 Task: Find connections with filter location Mäntsälä with filter topic #Mobileapplicationswith filter profile language English with filter current company BMC Software with filter school Patrician College Of Arts And Science with filter industry Housing and Community Development with filter service category Leadership Development with filter keywords title Orderly
Action: Mouse moved to (230, 187)
Screenshot: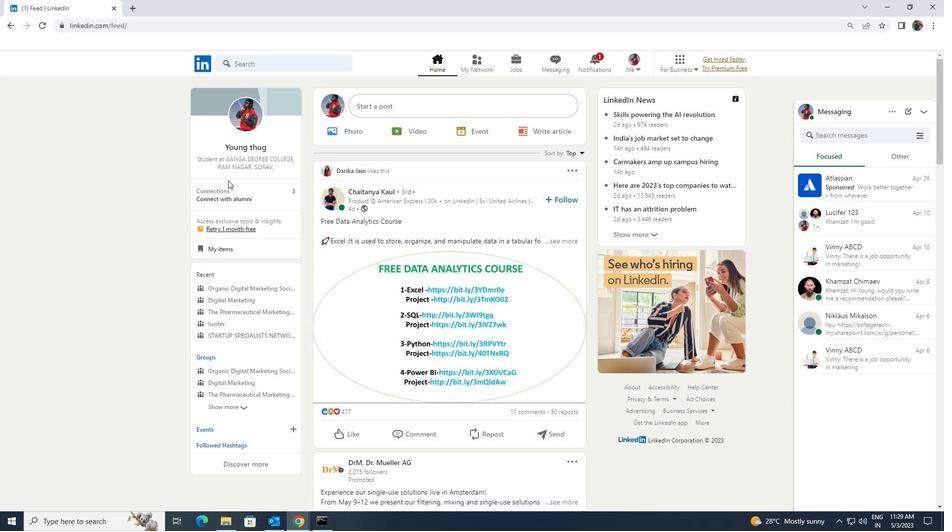
Action: Mouse pressed left at (230, 187)
Screenshot: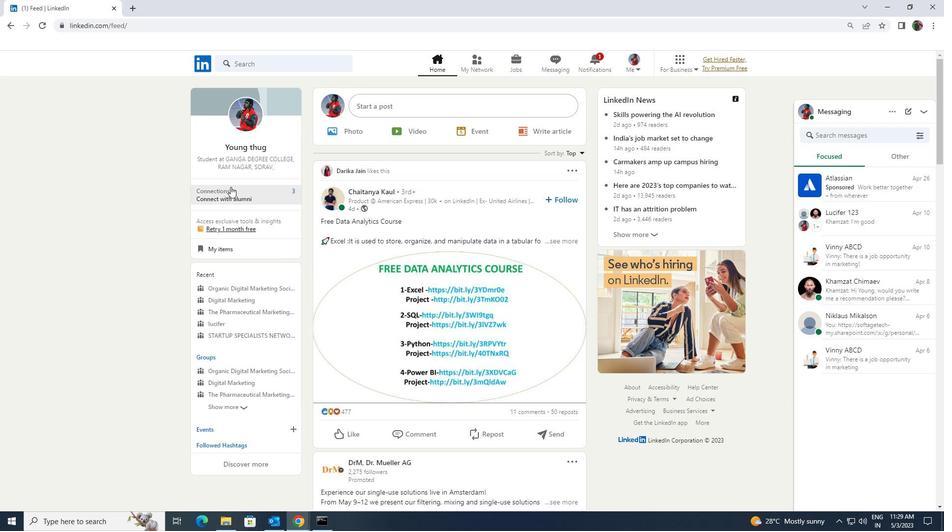 
Action: Mouse moved to (235, 120)
Screenshot: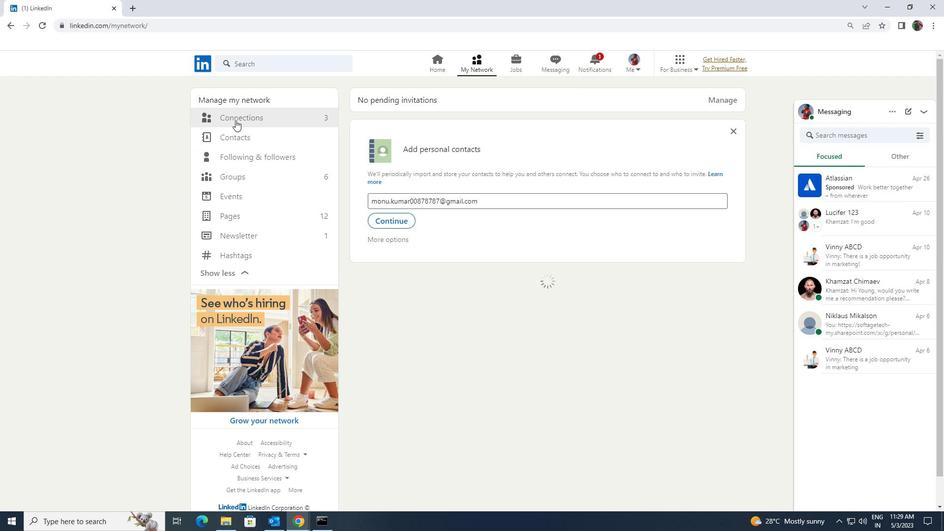 
Action: Mouse pressed left at (235, 120)
Screenshot: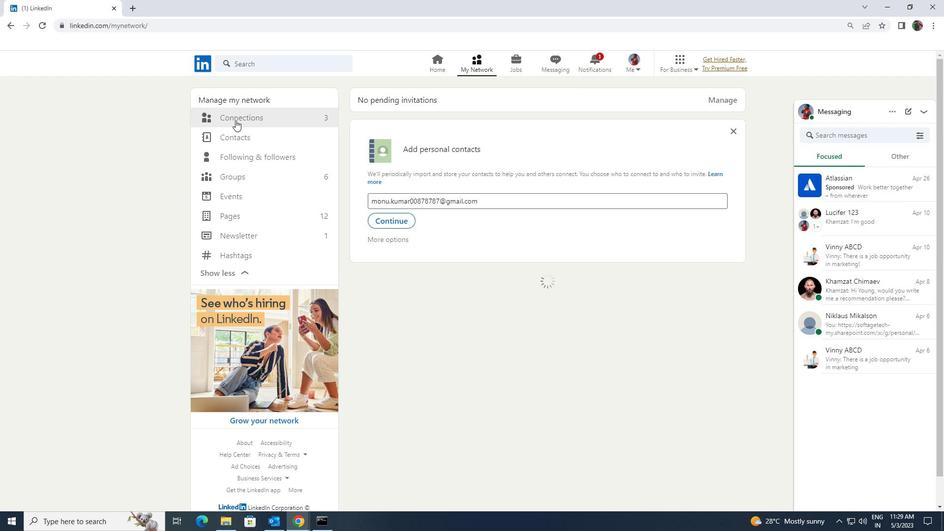 
Action: Mouse moved to (525, 121)
Screenshot: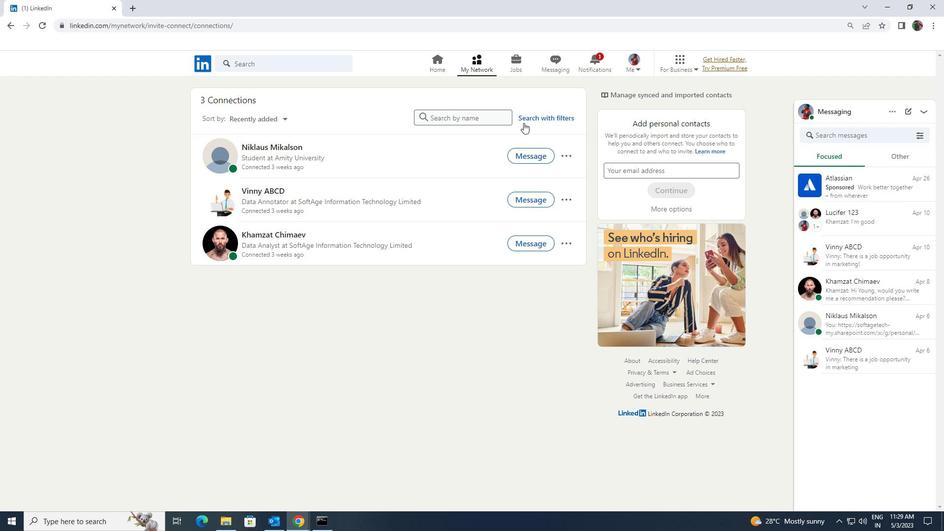 
Action: Mouse pressed left at (525, 121)
Screenshot: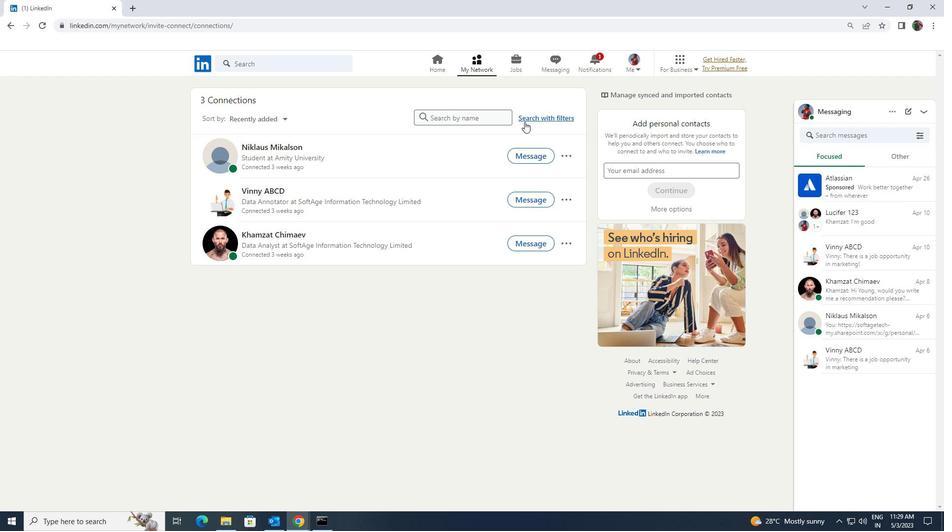 
Action: Mouse moved to (495, 96)
Screenshot: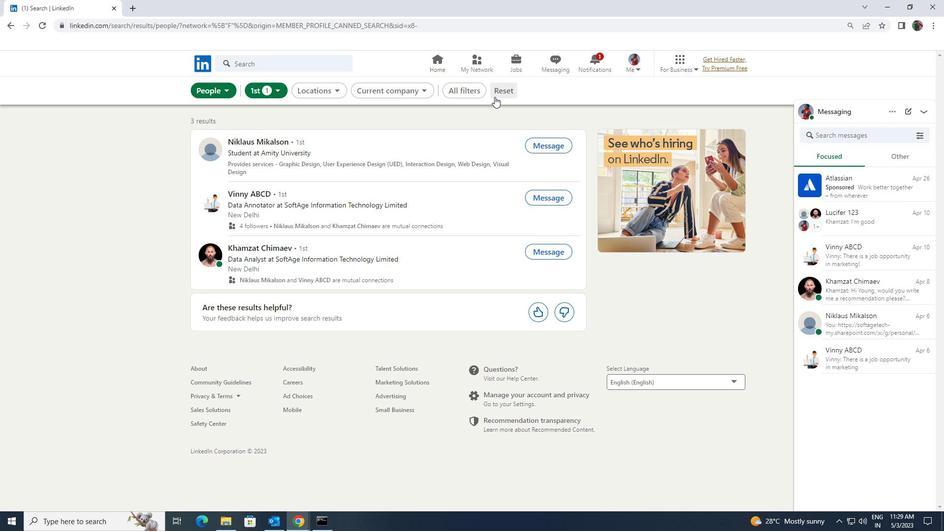 
Action: Mouse pressed left at (495, 96)
Screenshot: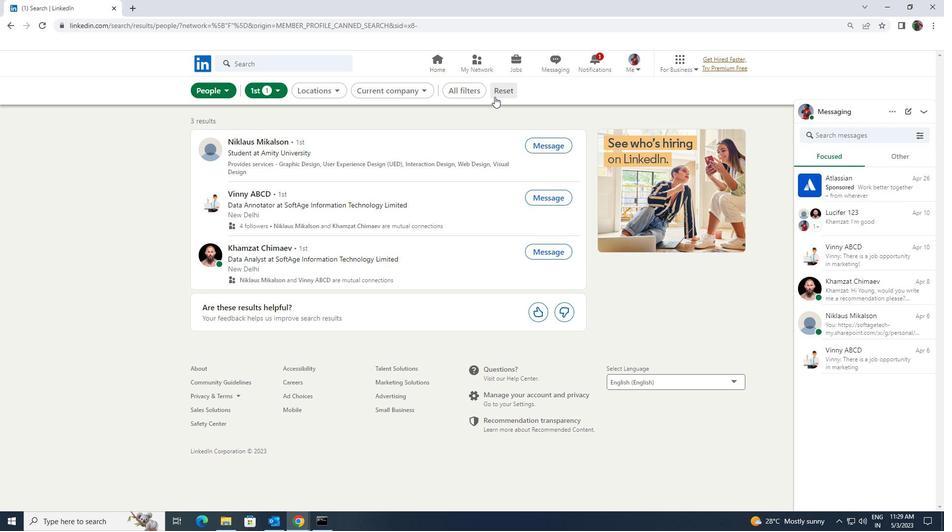 
Action: Mouse moved to (490, 88)
Screenshot: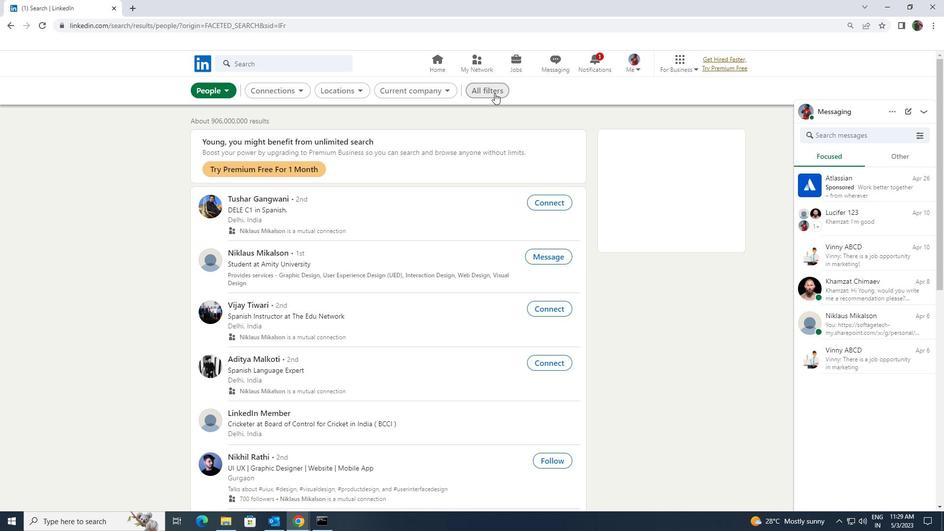 
Action: Mouse pressed left at (490, 88)
Screenshot: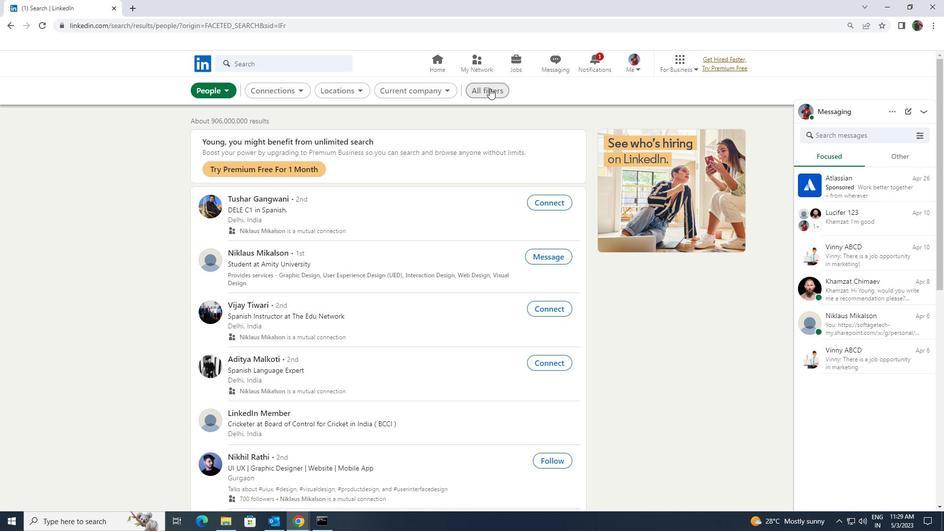 
Action: Mouse moved to (812, 389)
Screenshot: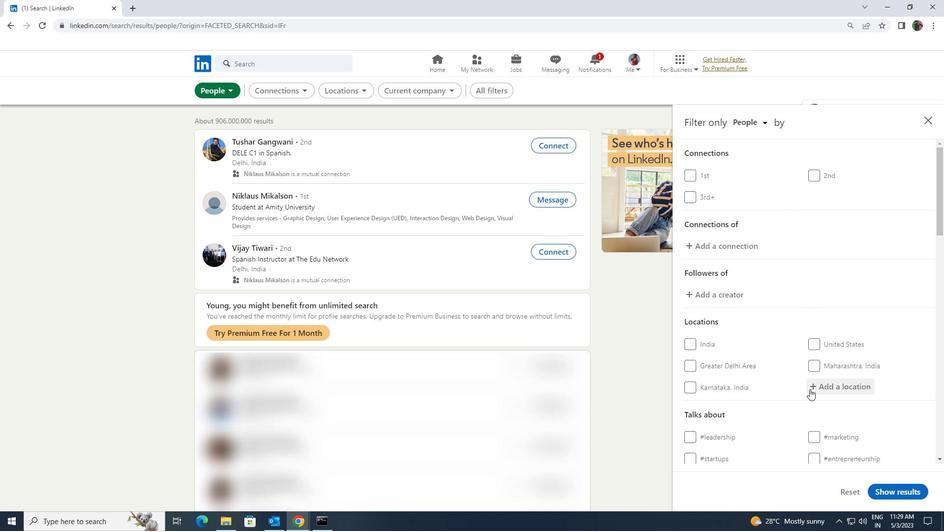 
Action: Mouse pressed left at (812, 389)
Screenshot: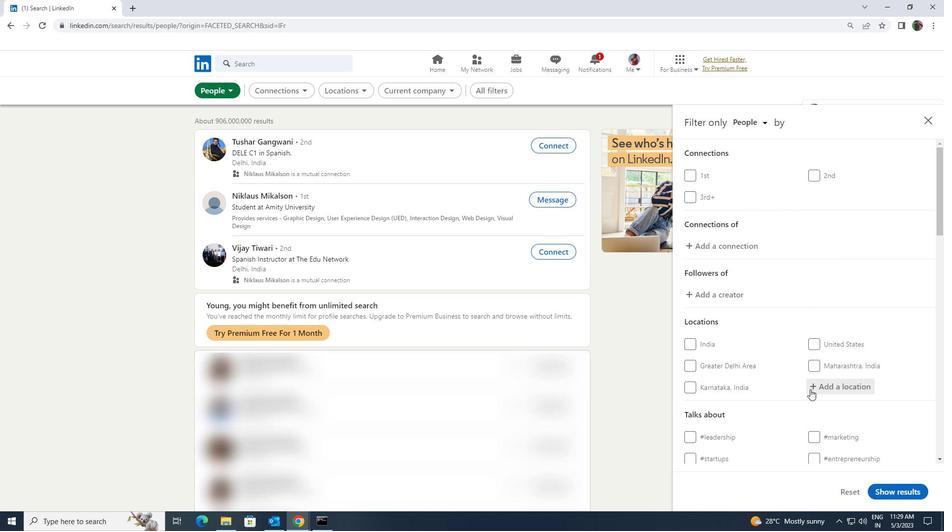 
Action: Mouse moved to (745, 339)
Screenshot: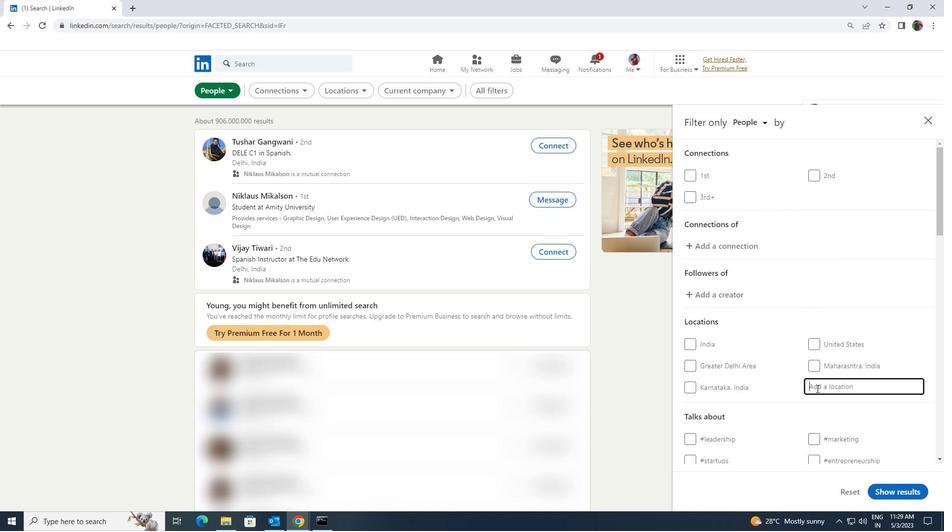 
Action: Key pressed <Key.shift><Key.shift><Key.shift><Key.shift><Key.shift><Key.shift><Key.shift><Key.shift>MANTSALA
Screenshot: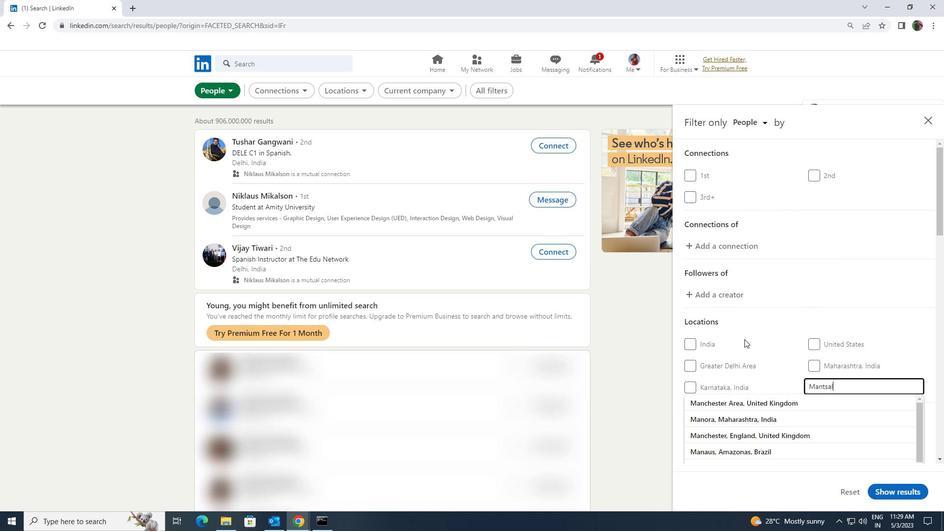 
Action: Mouse moved to (756, 403)
Screenshot: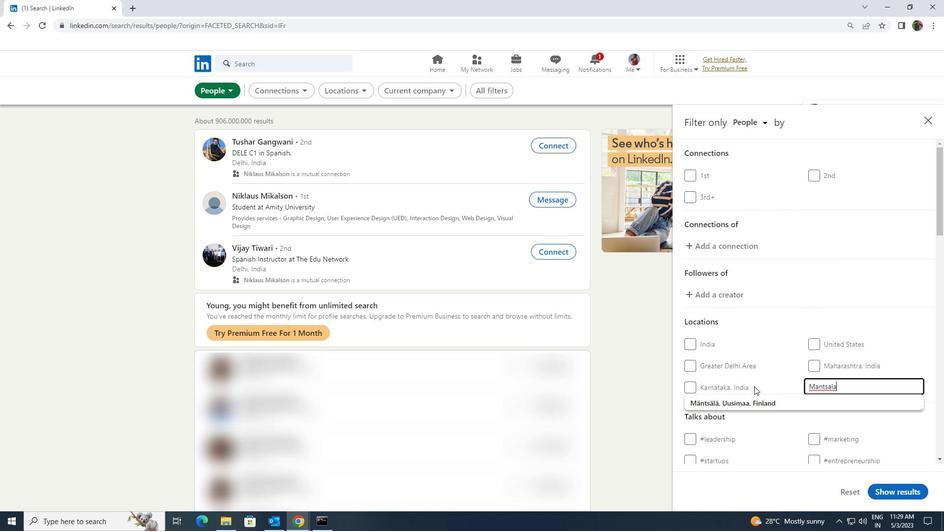 
Action: Mouse pressed left at (756, 403)
Screenshot: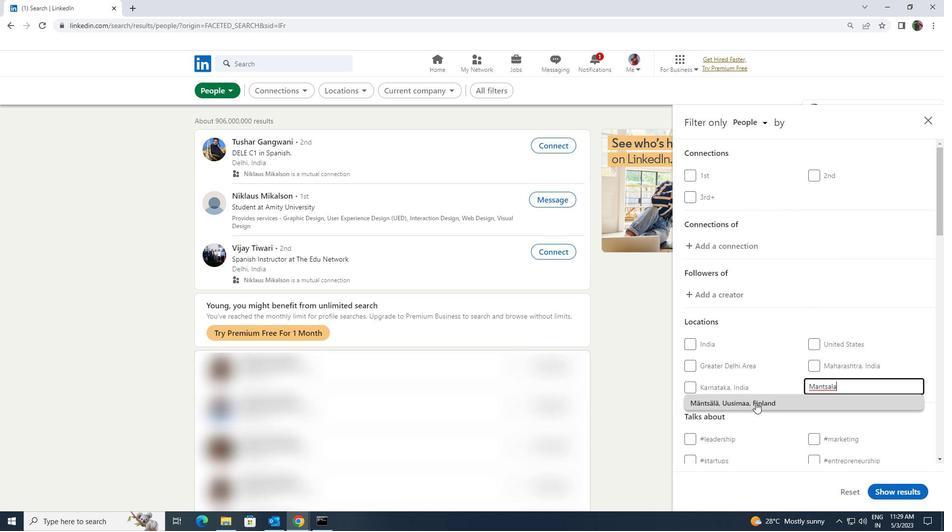 
Action: Mouse moved to (751, 388)
Screenshot: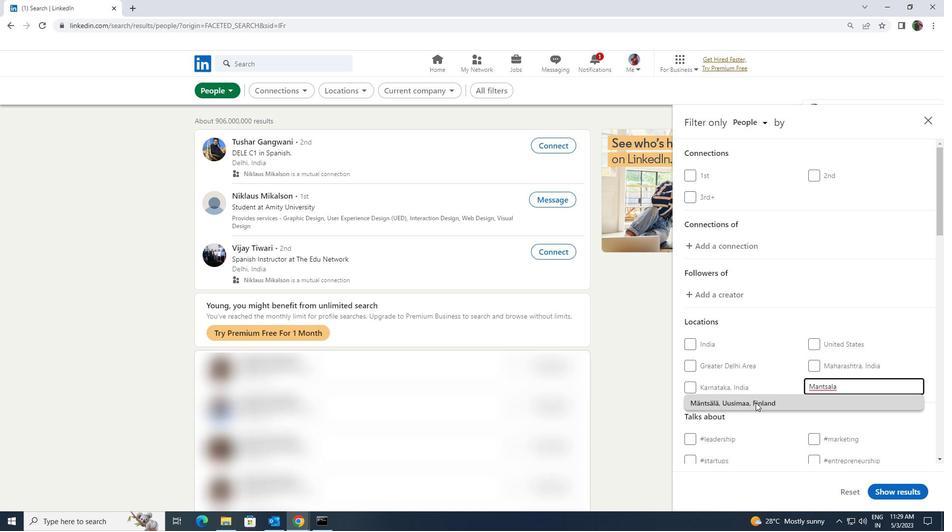 
Action: Mouse scrolled (751, 388) with delta (0, 0)
Screenshot: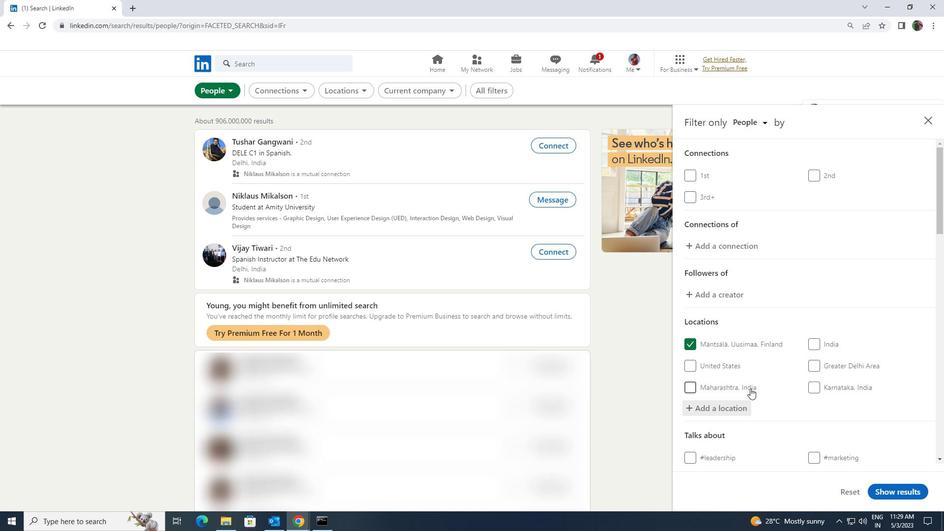 
Action: Mouse moved to (751, 388)
Screenshot: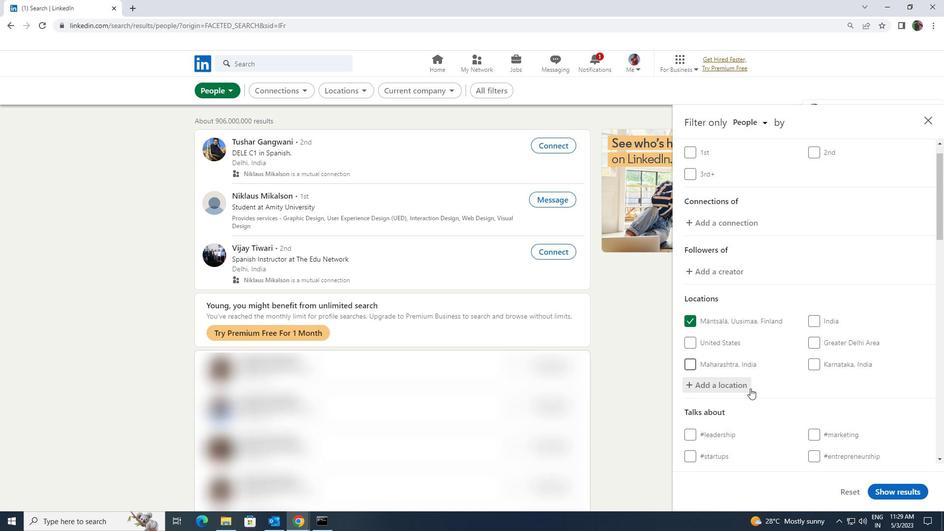 
Action: Mouse scrolled (751, 387) with delta (0, 0)
Screenshot: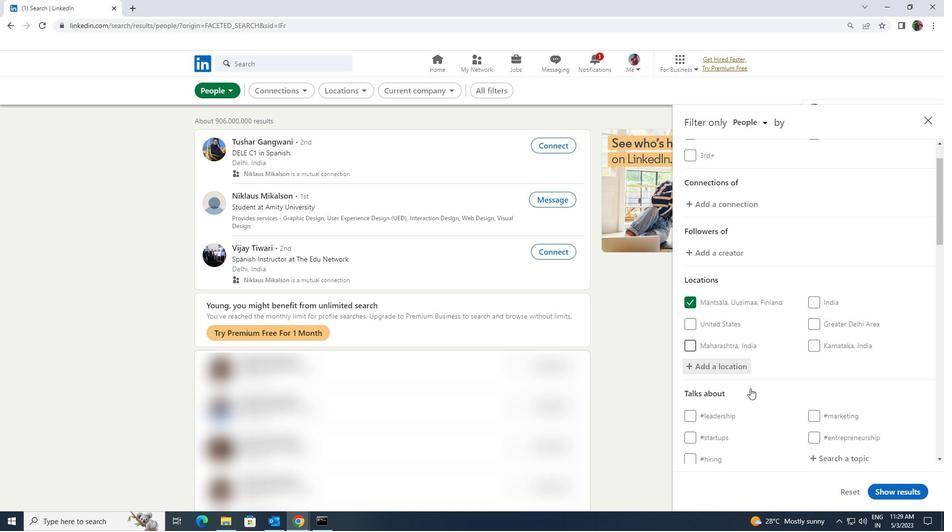 
Action: Mouse moved to (828, 406)
Screenshot: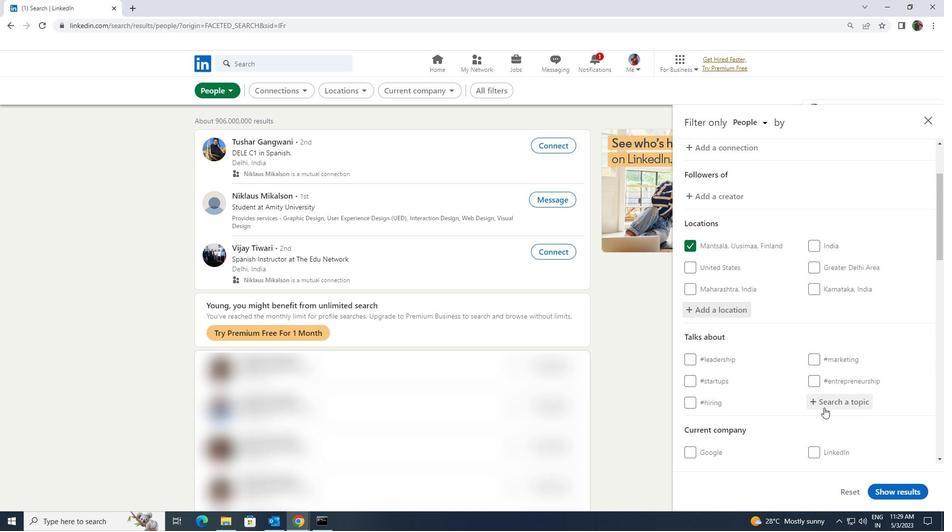 
Action: Mouse pressed left at (828, 406)
Screenshot: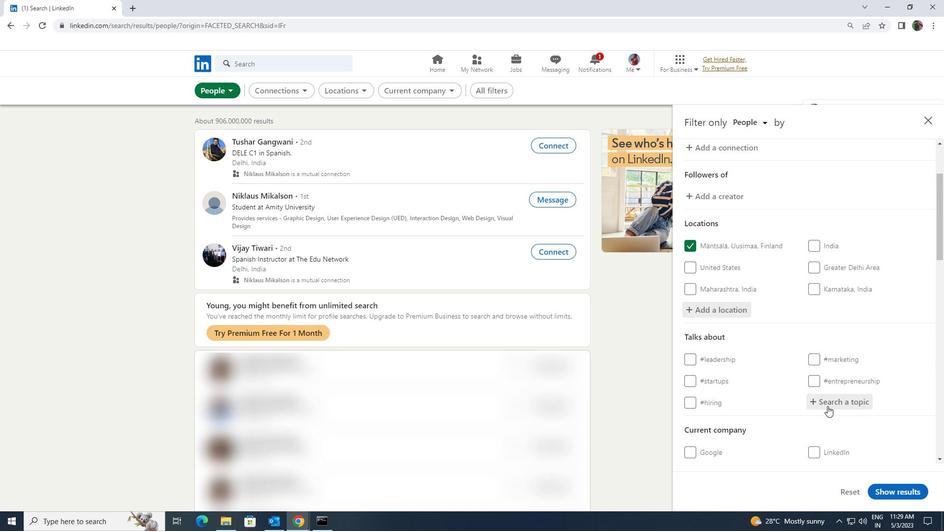 
Action: Mouse moved to (795, 382)
Screenshot: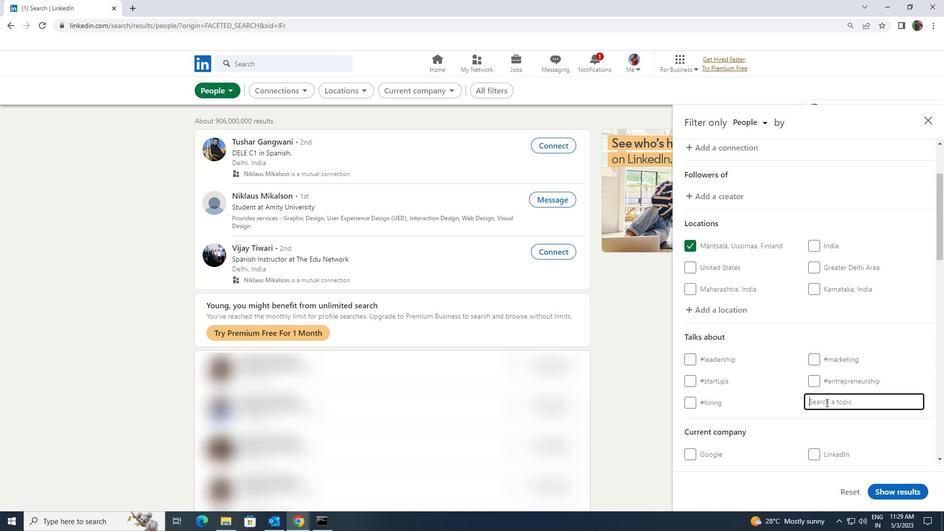 
Action: Key pressed <Key.shift>
Screenshot: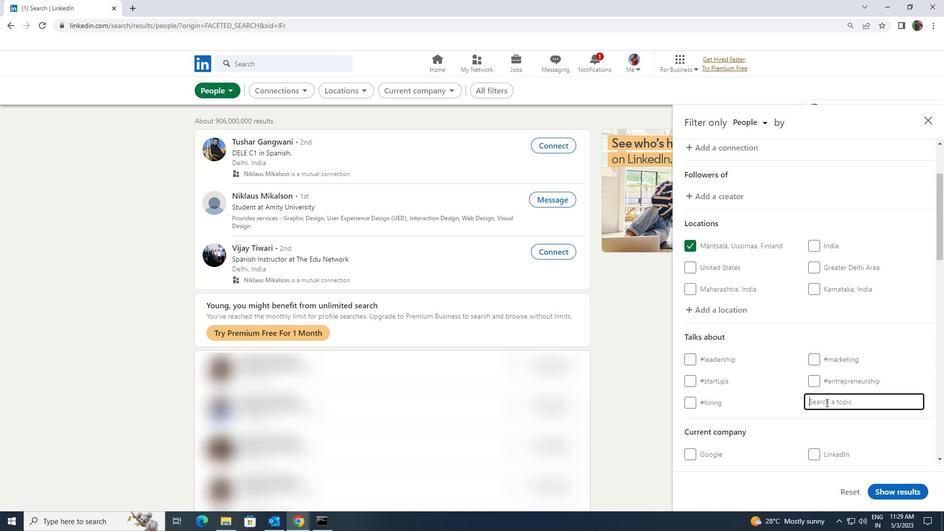
Action: Mouse moved to (793, 381)
Screenshot: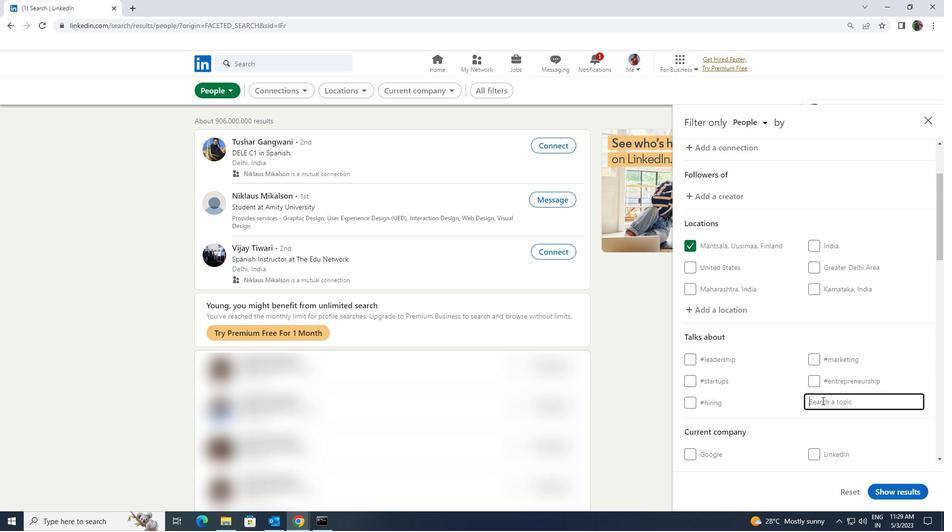 
Action: Key pressed <Key.shift><Key.shift><Key.shift><Key.shift><Key.shift><Key.shift><Key.shift>MOBILEAPPL
Screenshot: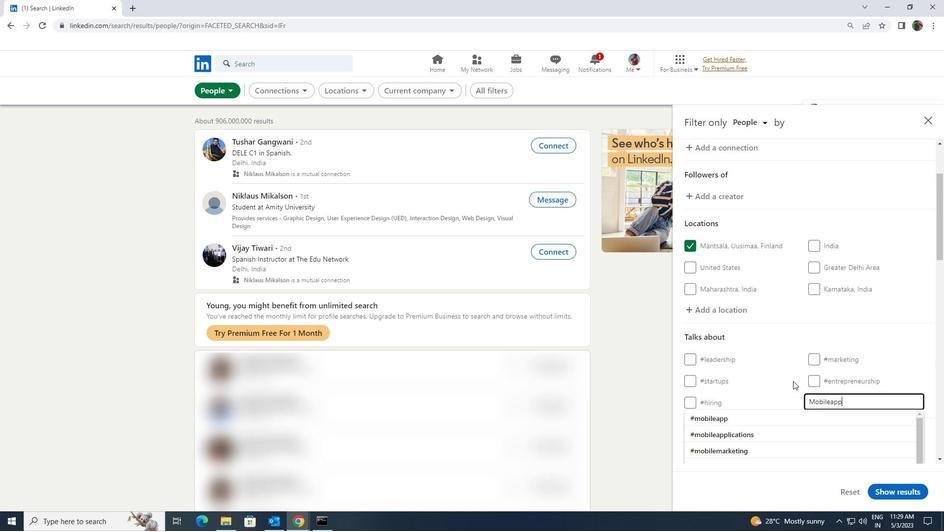 
Action: Mouse moved to (784, 415)
Screenshot: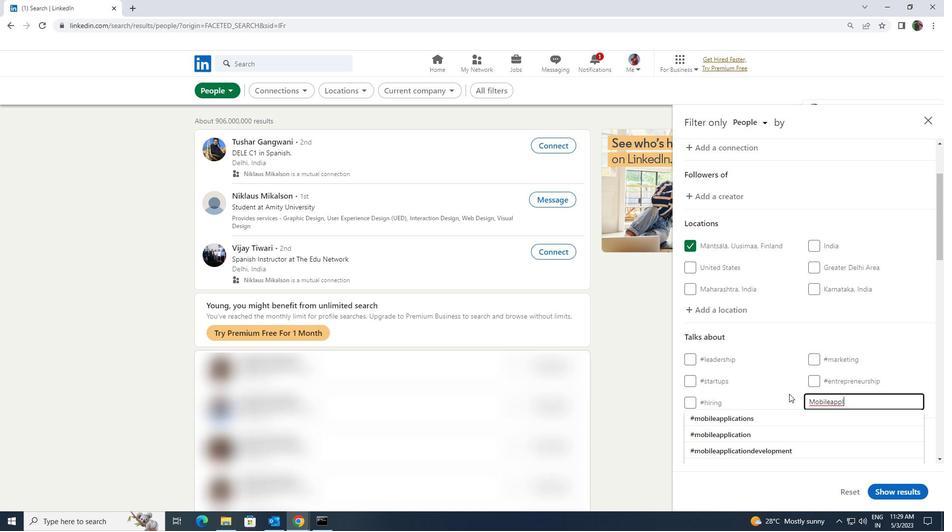 
Action: Mouse pressed left at (784, 415)
Screenshot: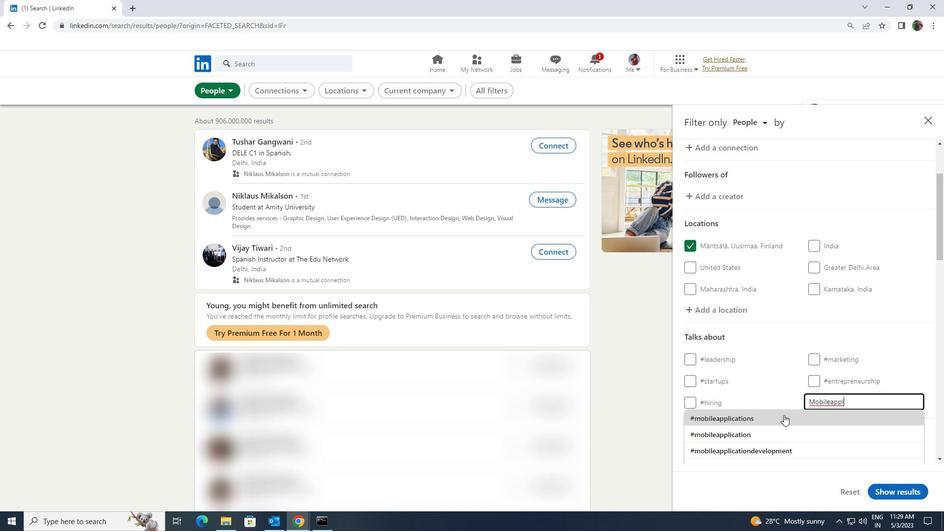 
Action: Mouse moved to (784, 415)
Screenshot: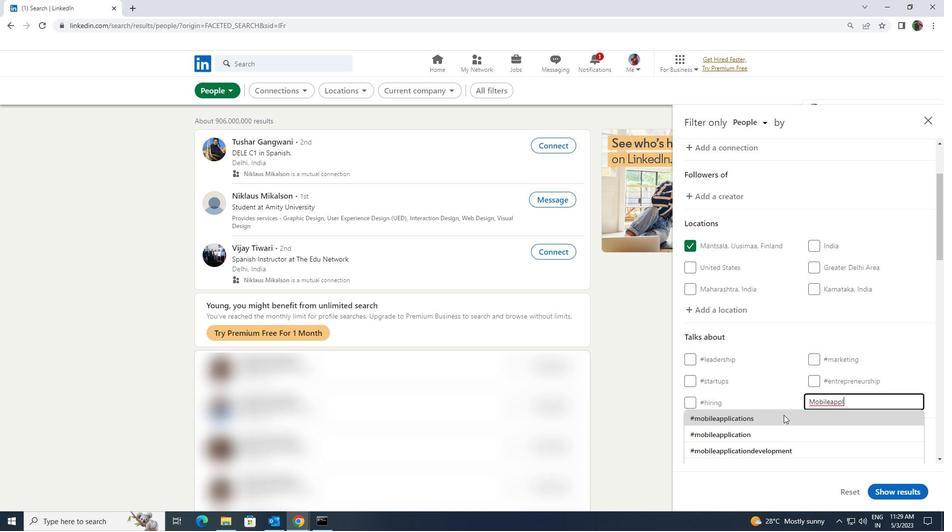 
Action: Mouse scrolled (784, 414) with delta (0, 0)
Screenshot: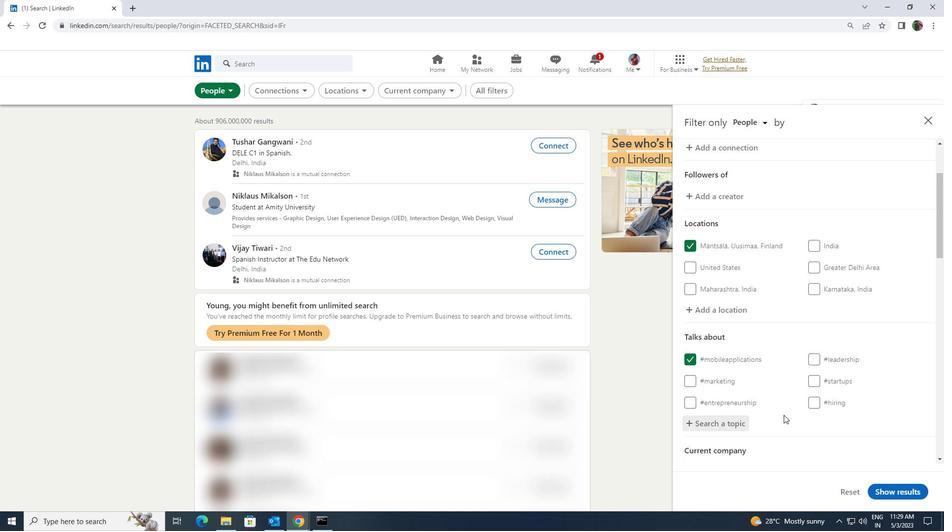
Action: Mouse moved to (784, 413)
Screenshot: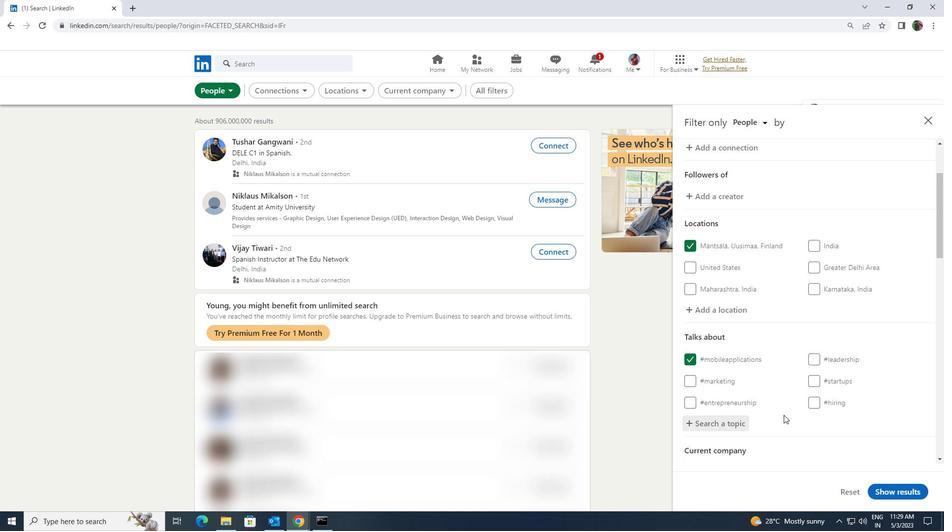 
Action: Mouse scrolled (784, 412) with delta (0, 0)
Screenshot: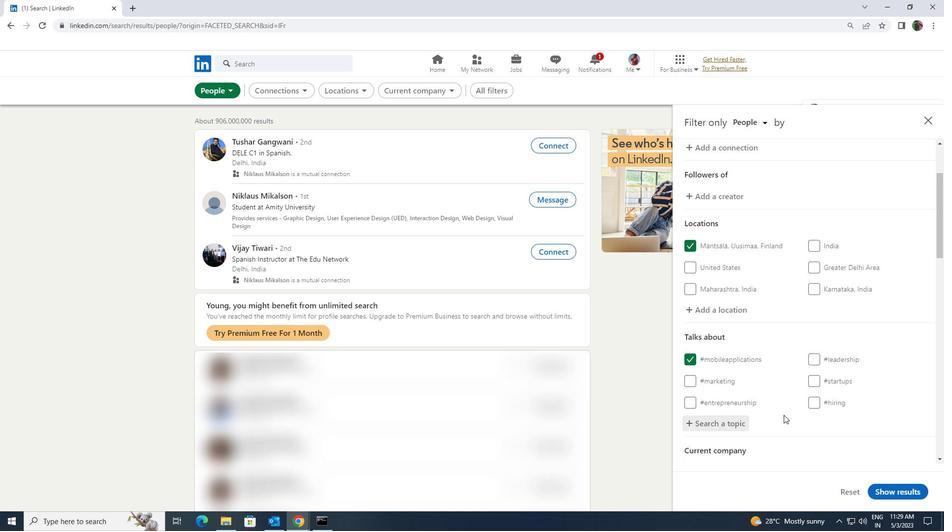 
Action: Mouse moved to (784, 412)
Screenshot: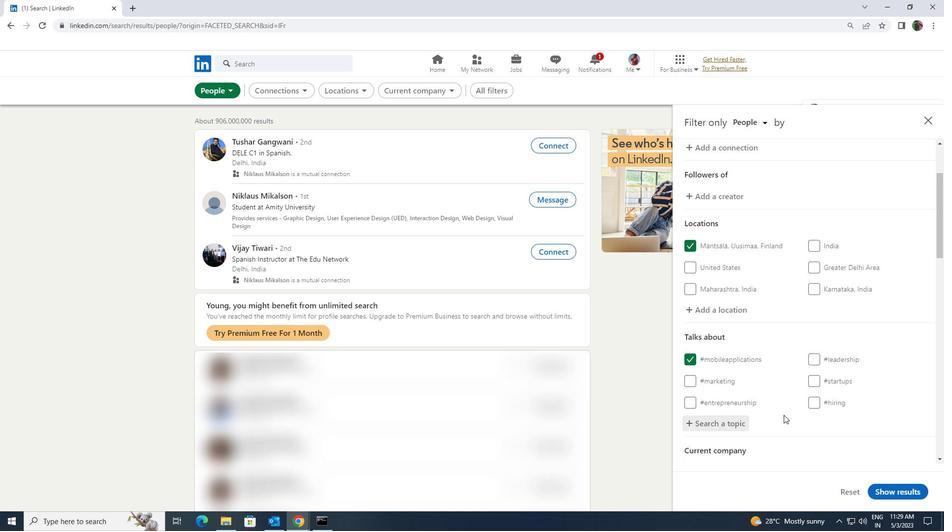 
Action: Mouse scrolled (784, 412) with delta (0, 0)
Screenshot: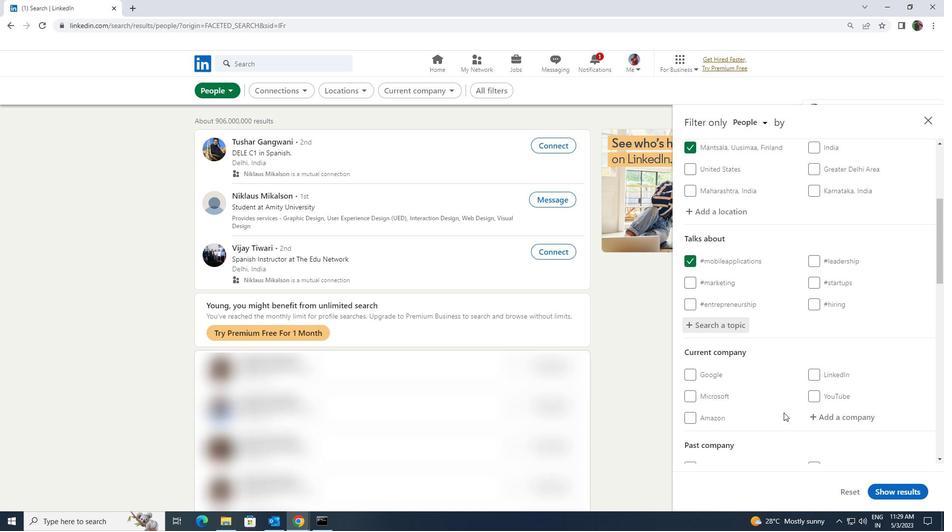 
Action: Mouse moved to (778, 405)
Screenshot: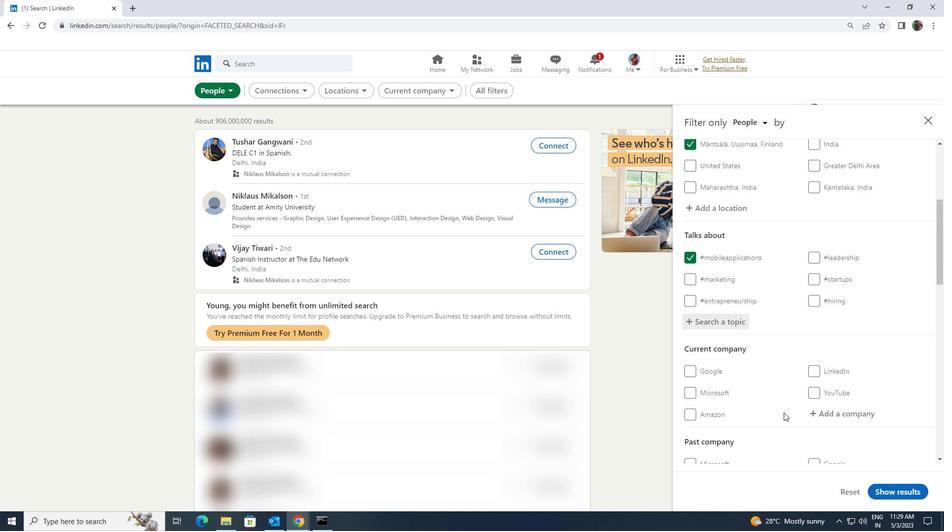 
Action: Mouse scrolled (778, 404) with delta (0, 0)
Screenshot: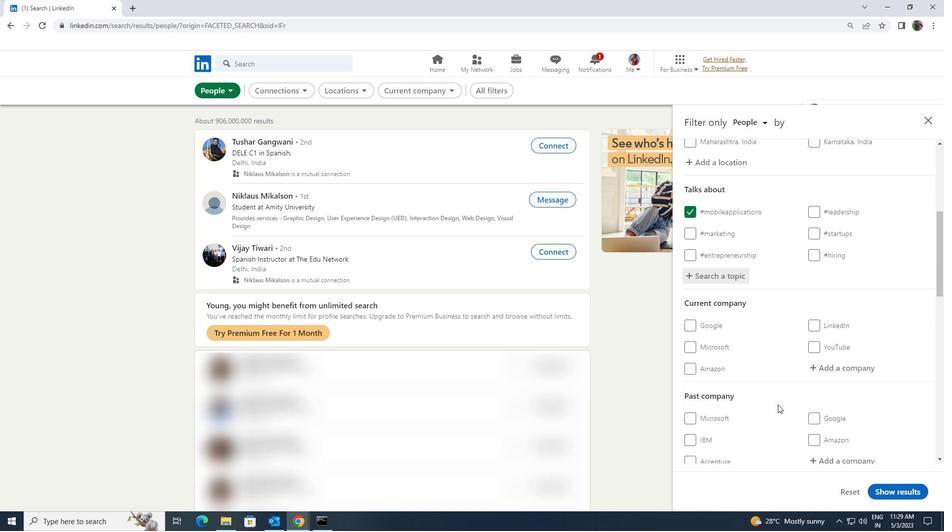 
Action: Mouse scrolled (778, 404) with delta (0, 0)
Screenshot: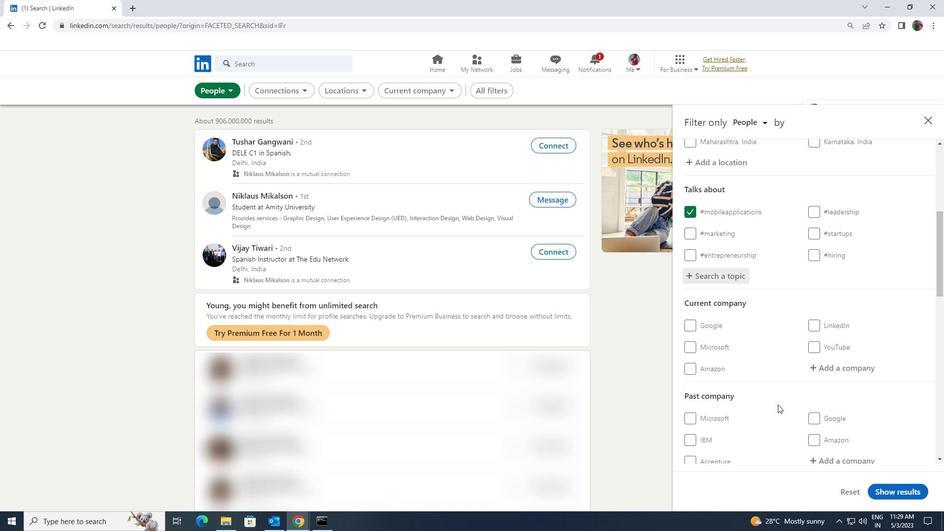 
Action: Mouse moved to (778, 404)
Screenshot: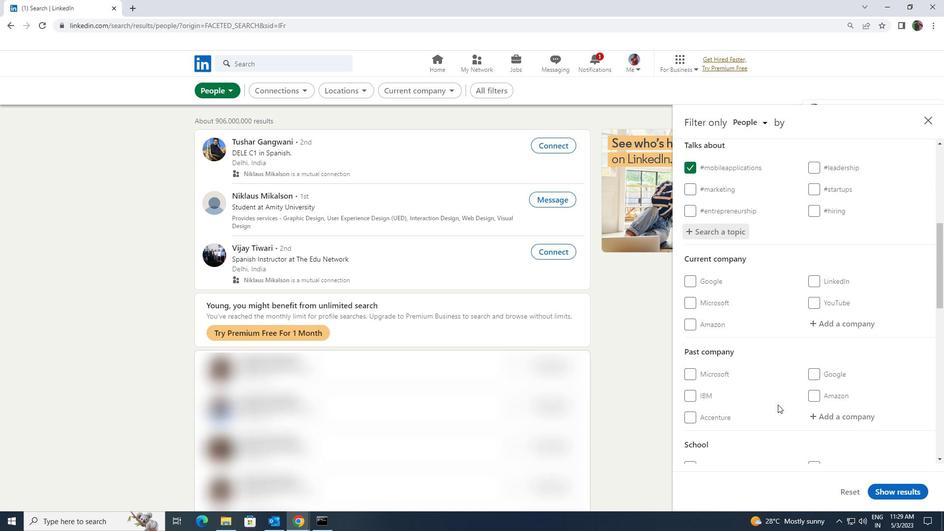 
Action: Mouse scrolled (778, 404) with delta (0, 0)
Screenshot: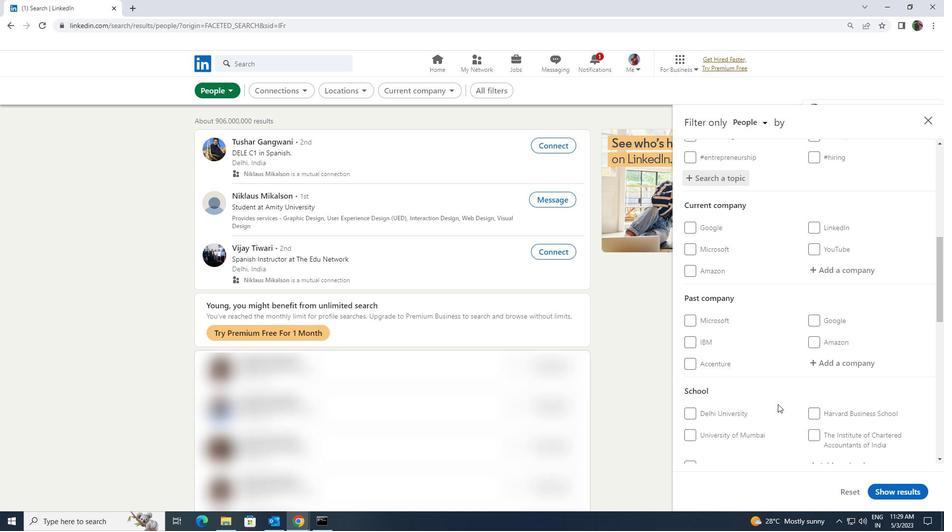 
Action: Mouse scrolled (778, 404) with delta (0, 0)
Screenshot: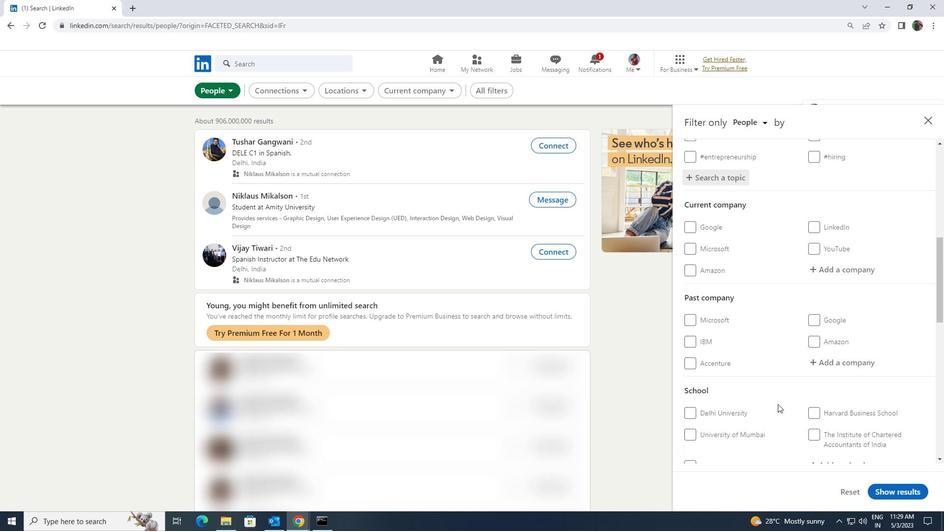 
Action: Mouse scrolled (778, 404) with delta (0, 0)
Screenshot: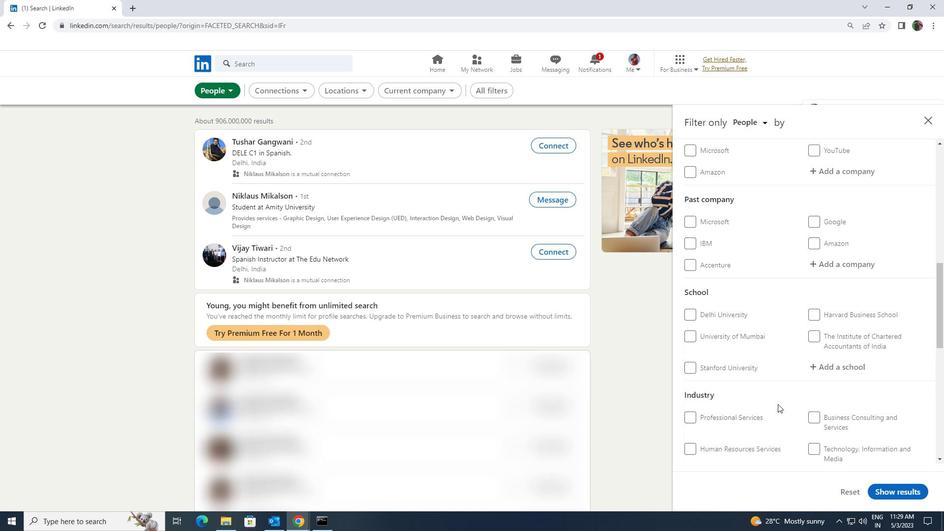 
Action: Mouse moved to (777, 401)
Screenshot: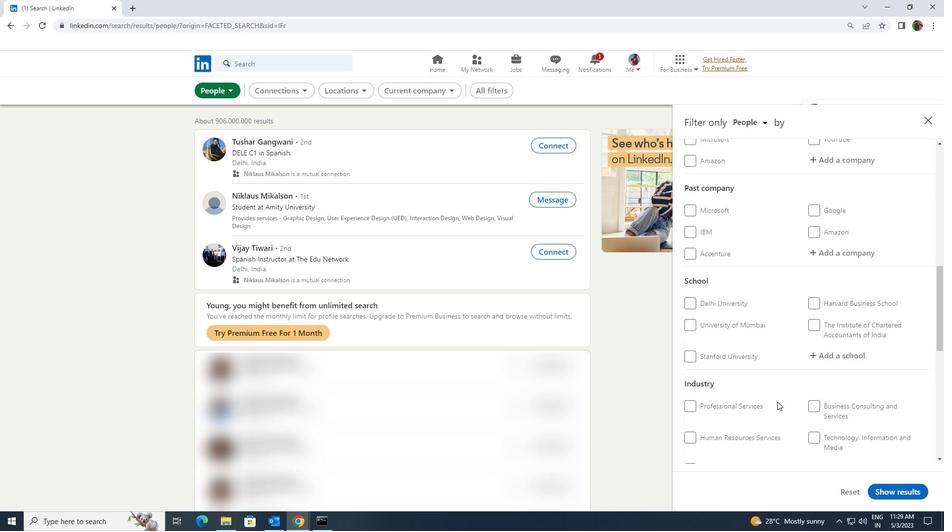 
Action: Mouse scrolled (777, 400) with delta (0, 0)
Screenshot: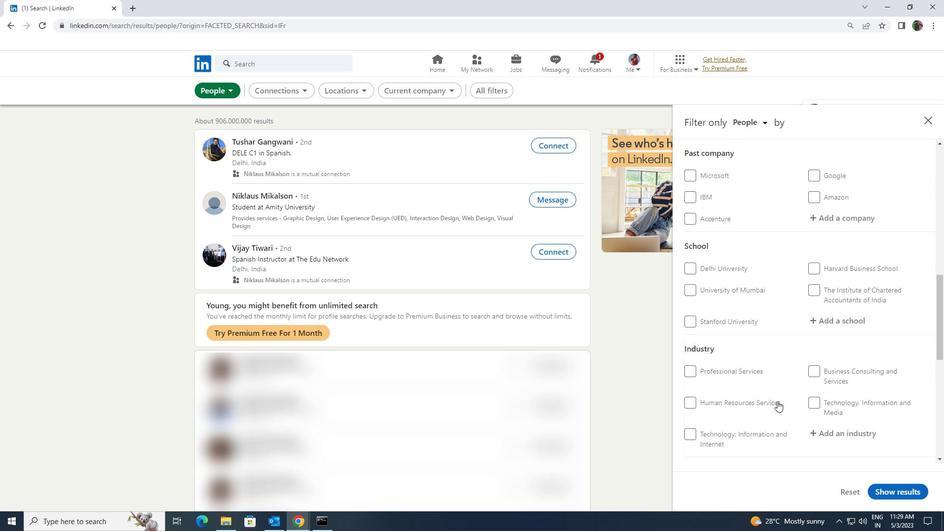 
Action: Mouse moved to (698, 442)
Screenshot: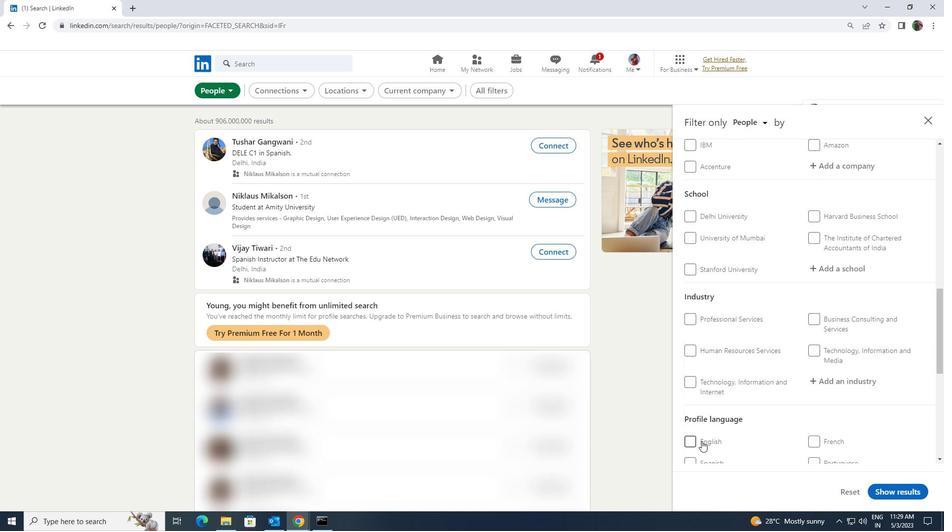 
Action: Mouse pressed left at (698, 442)
Screenshot: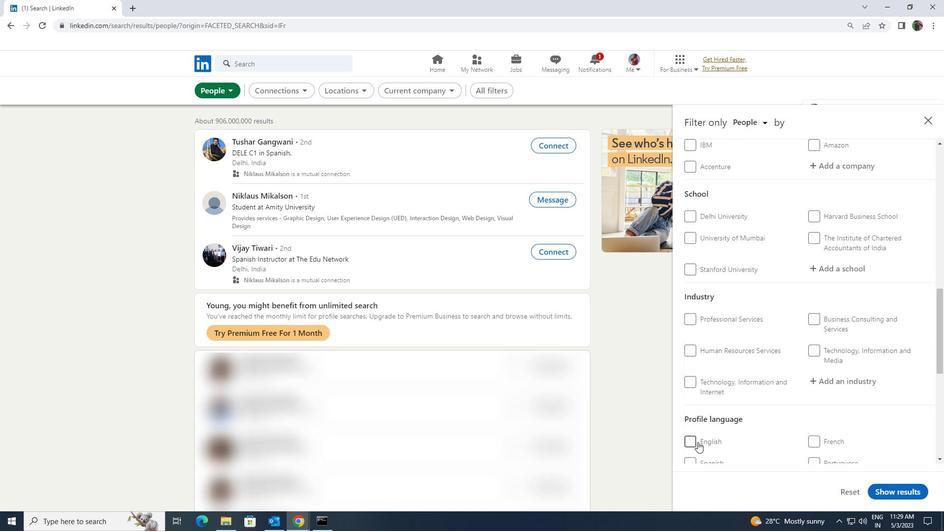 
Action: Mouse moved to (783, 432)
Screenshot: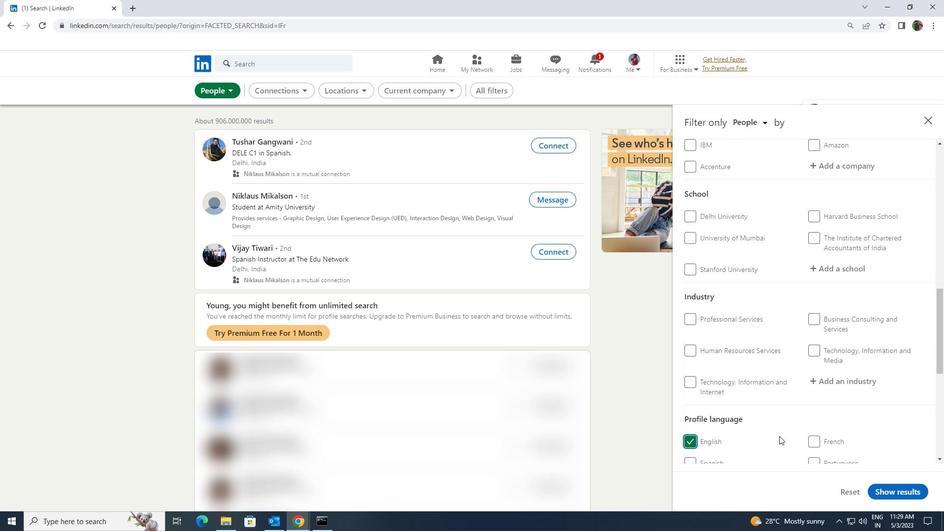 
Action: Mouse scrolled (783, 433) with delta (0, 0)
Screenshot: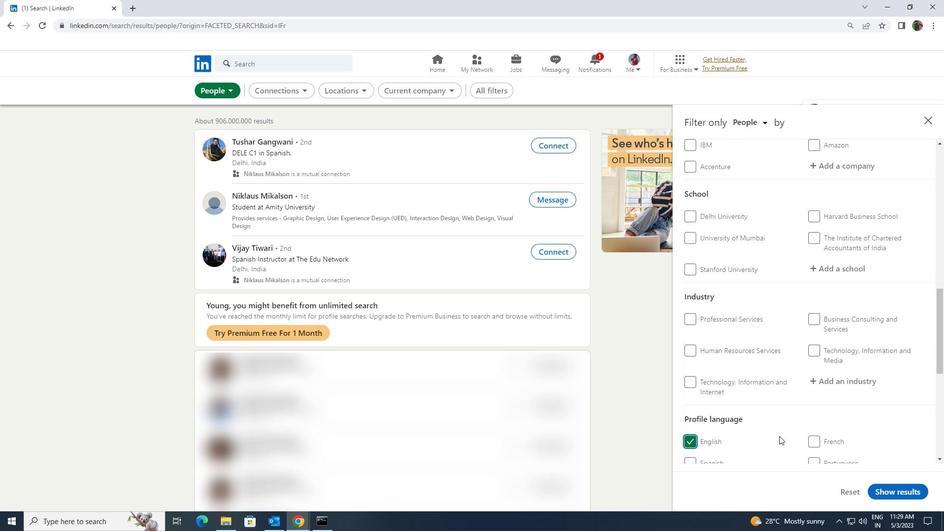 
Action: Mouse moved to (783, 432)
Screenshot: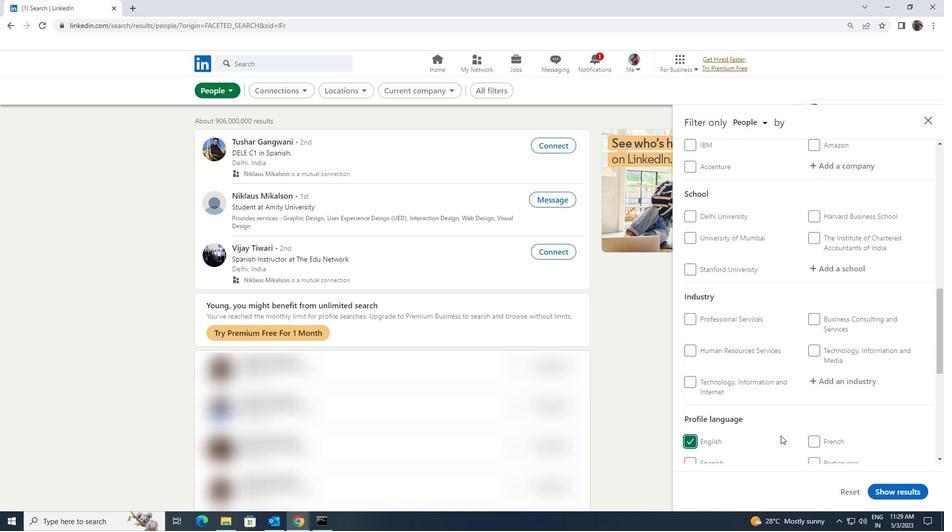 
Action: Mouse scrolled (783, 432) with delta (0, 0)
Screenshot: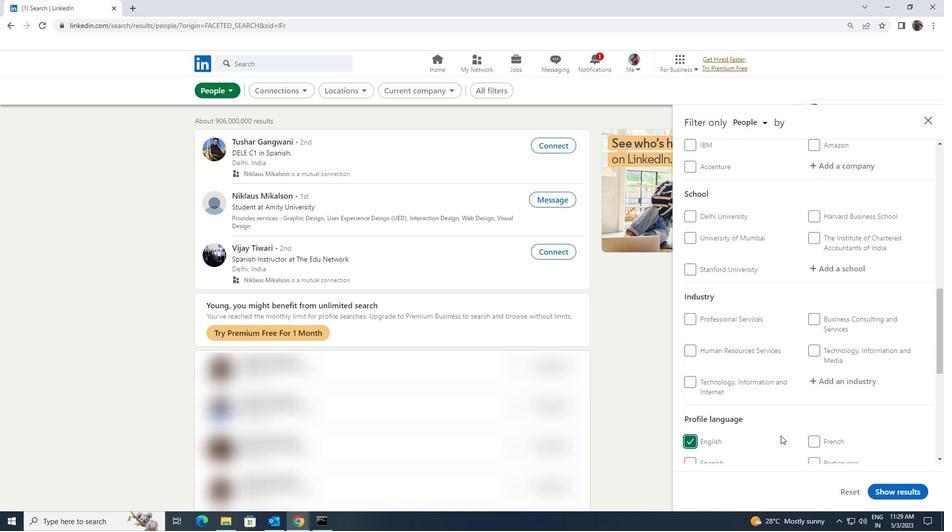 
Action: Mouse moved to (783, 430)
Screenshot: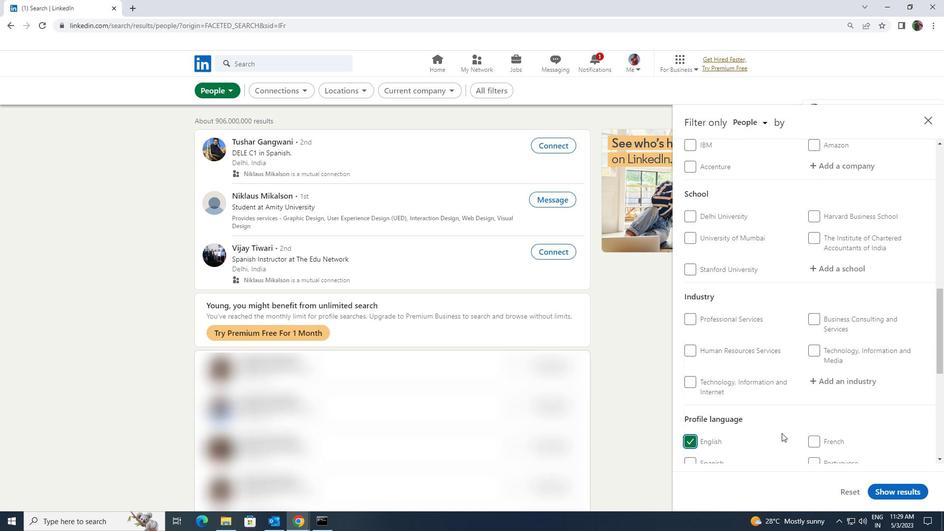 
Action: Mouse scrolled (783, 431) with delta (0, 0)
Screenshot: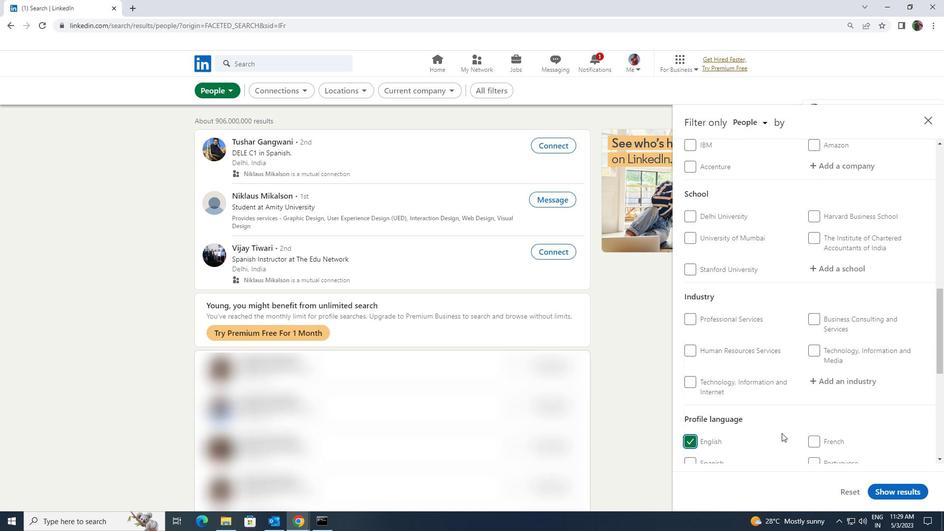 
Action: Mouse moved to (782, 426)
Screenshot: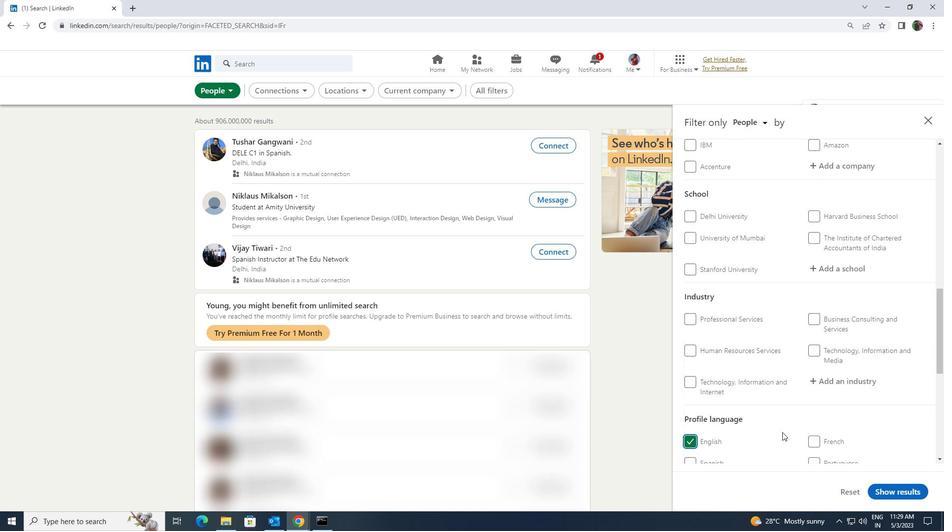 
Action: Mouse scrolled (782, 427) with delta (0, 0)
Screenshot: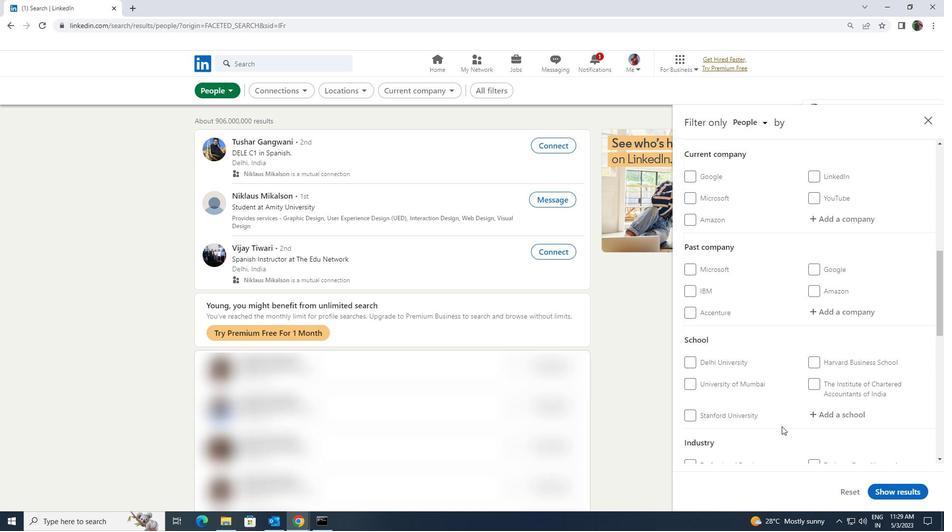 
Action: Mouse scrolled (782, 427) with delta (0, 0)
Screenshot: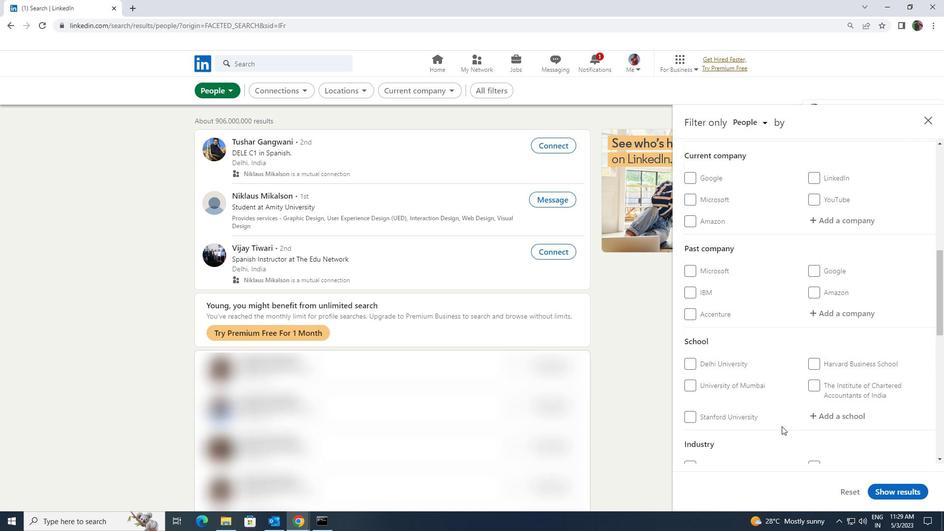 
Action: Mouse scrolled (782, 427) with delta (0, 0)
Screenshot: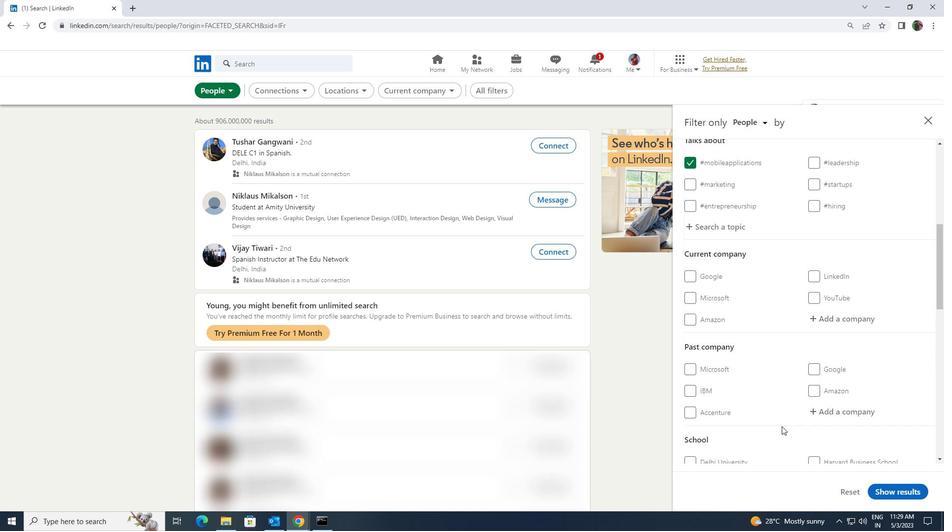 
Action: Mouse moved to (841, 369)
Screenshot: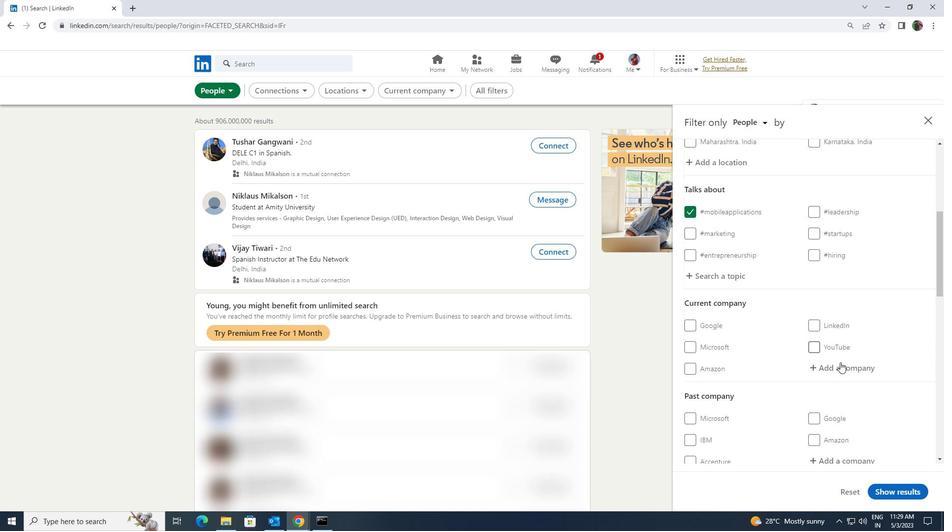 
Action: Mouse pressed left at (841, 369)
Screenshot: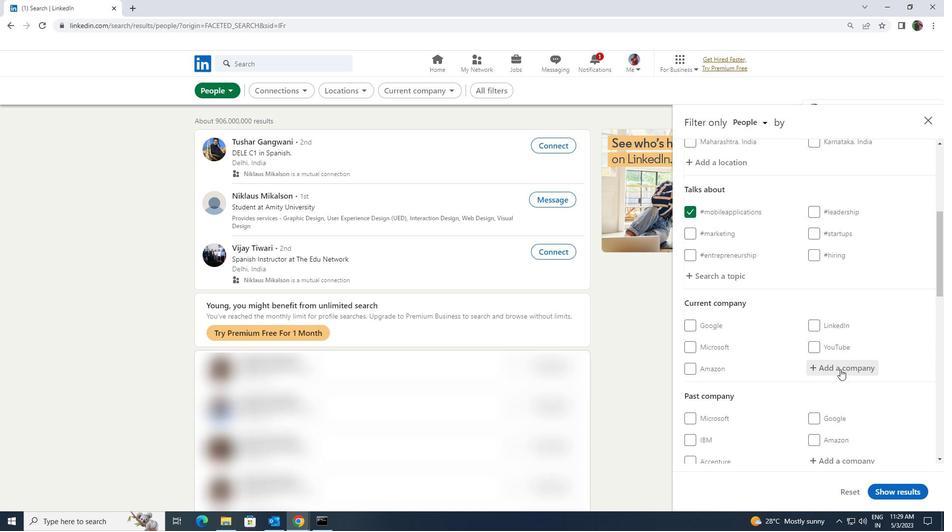 
Action: Mouse moved to (833, 367)
Screenshot: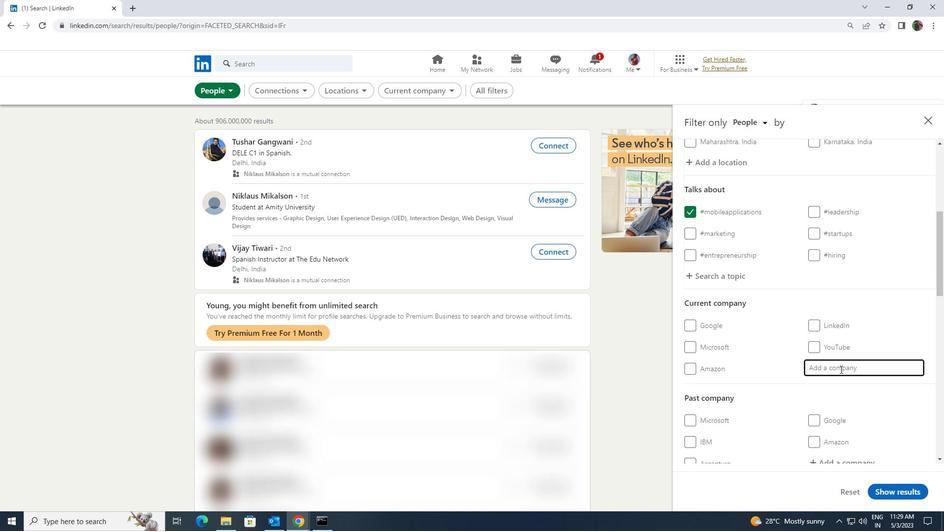 
Action: Key pressed <Key.shift><Key.shift><Key.shift><Key.shift><Key.shift><Key.shift><Key.shift><Key.shift><Key.shift>BMC<Key.space>
Screenshot: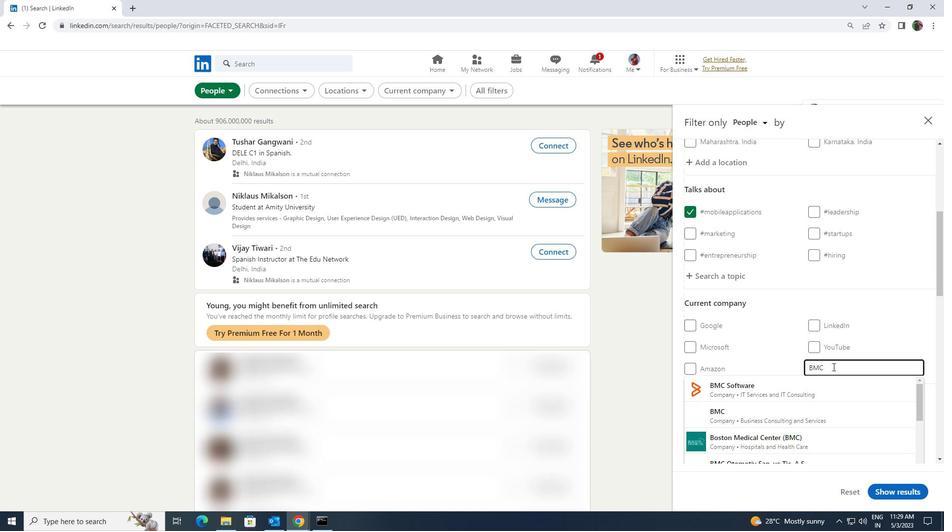 
Action: Mouse moved to (833, 379)
Screenshot: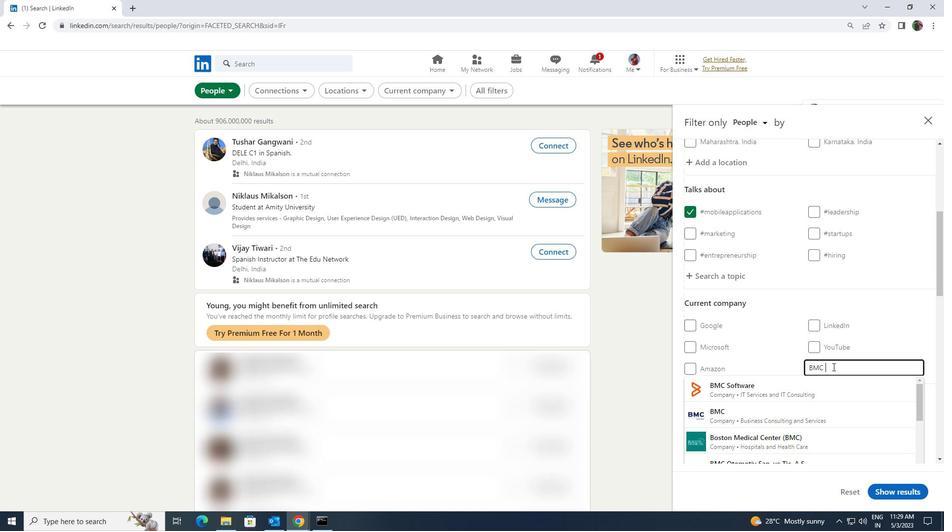 
Action: Mouse pressed left at (833, 379)
Screenshot: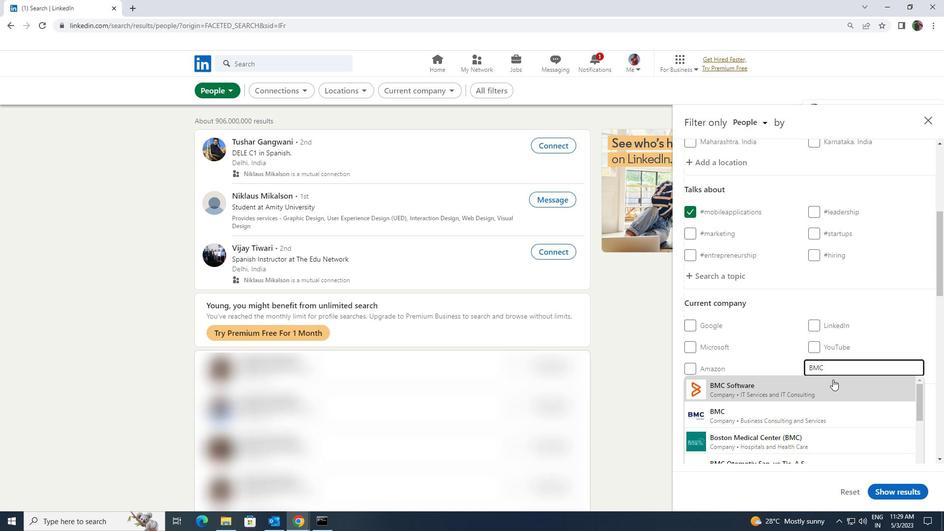 
Action: Mouse moved to (832, 380)
Screenshot: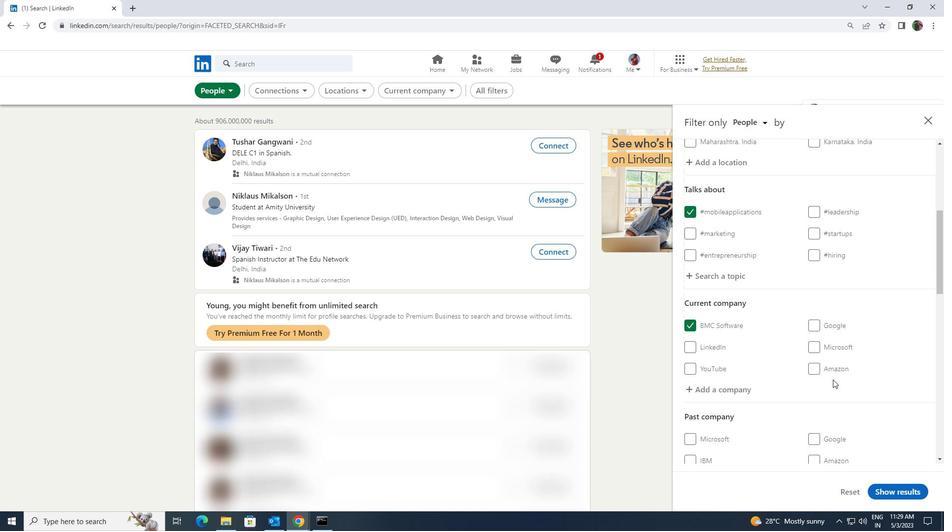 
Action: Mouse scrolled (832, 379) with delta (0, 0)
Screenshot: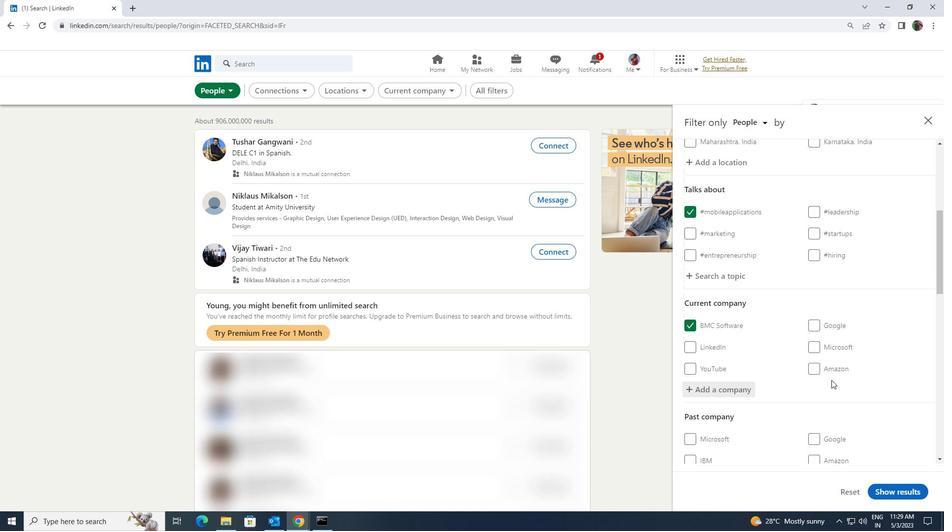 
Action: Mouse scrolled (832, 379) with delta (0, 0)
Screenshot: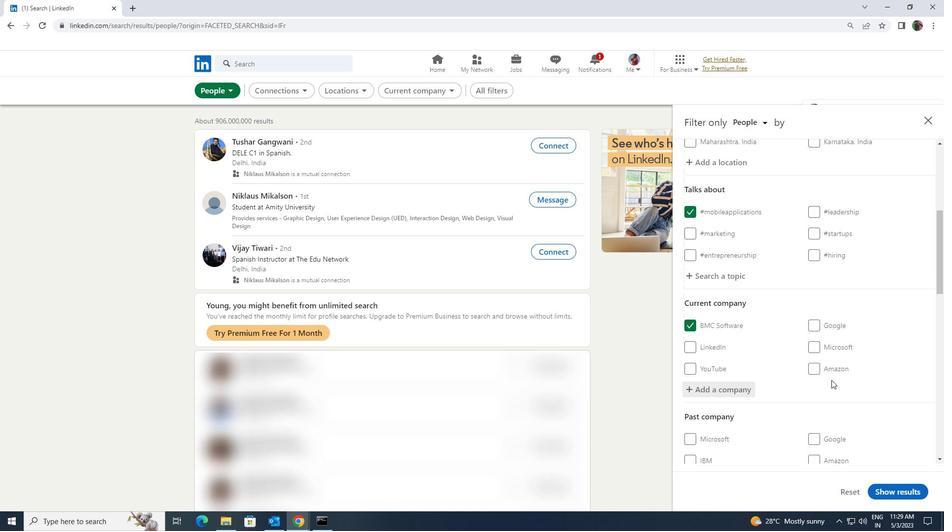 
Action: Mouse scrolled (832, 379) with delta (0, 0)
Screenshot: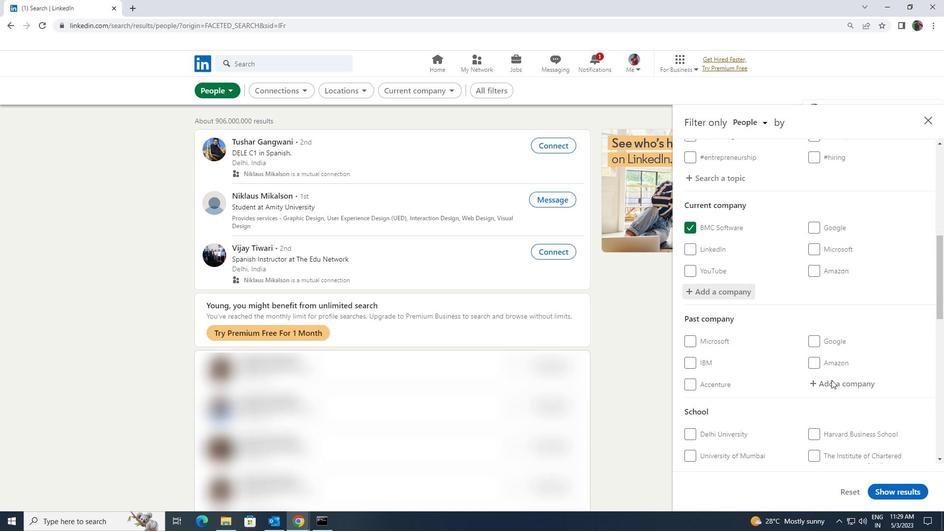 
Action: Mouse scrolled (832, 379) with delta (0, 0)
Screenshot: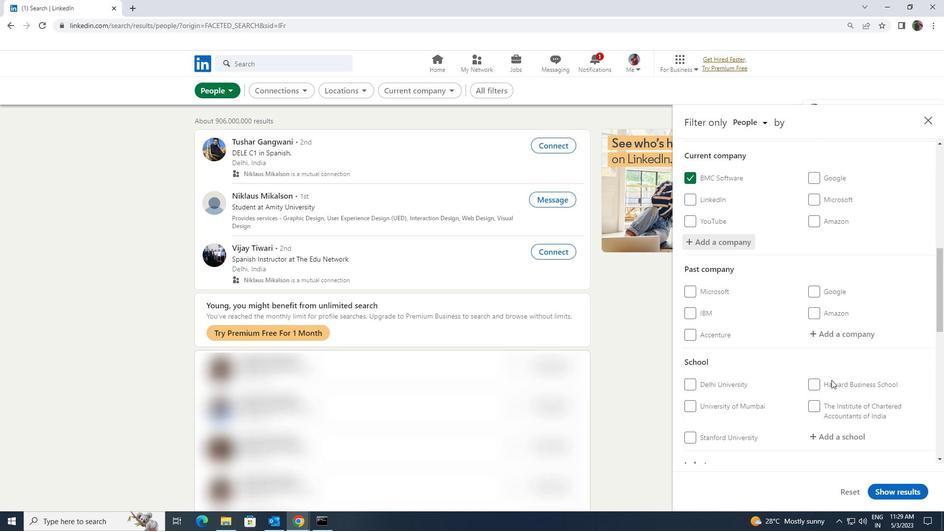 
Action: Mouse scrolled (832, 379) with delta (0, 0)
Screenshot: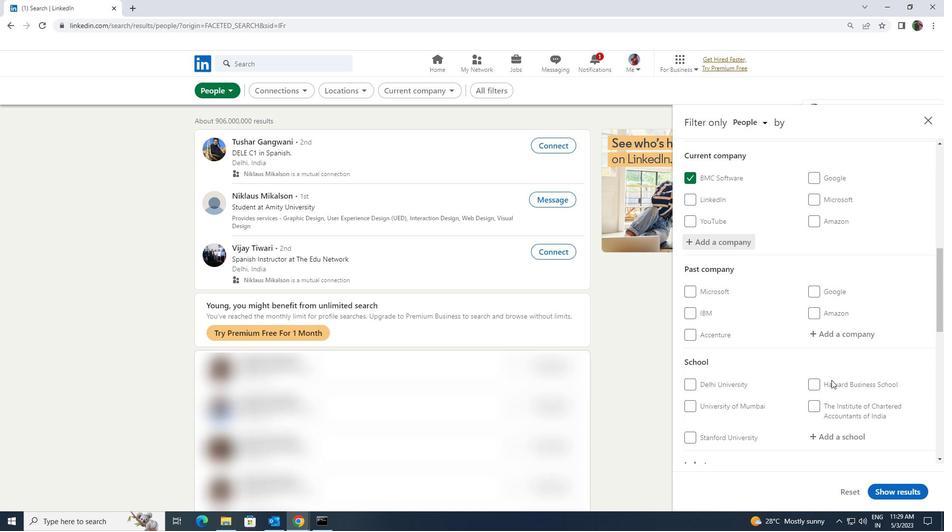 
Action: Mouse moved to (819, 345)
Screenshot: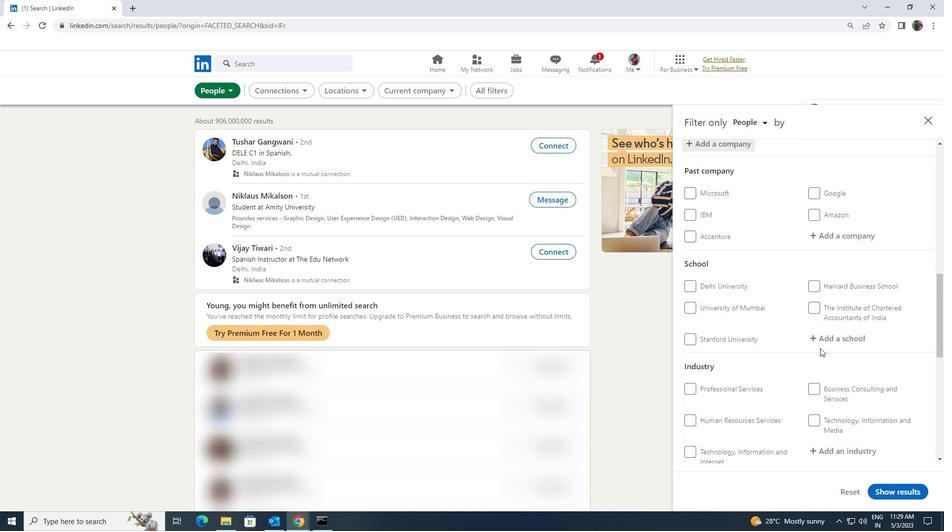 
Action: Mouse pressed left at (819, 345)
Screenshot: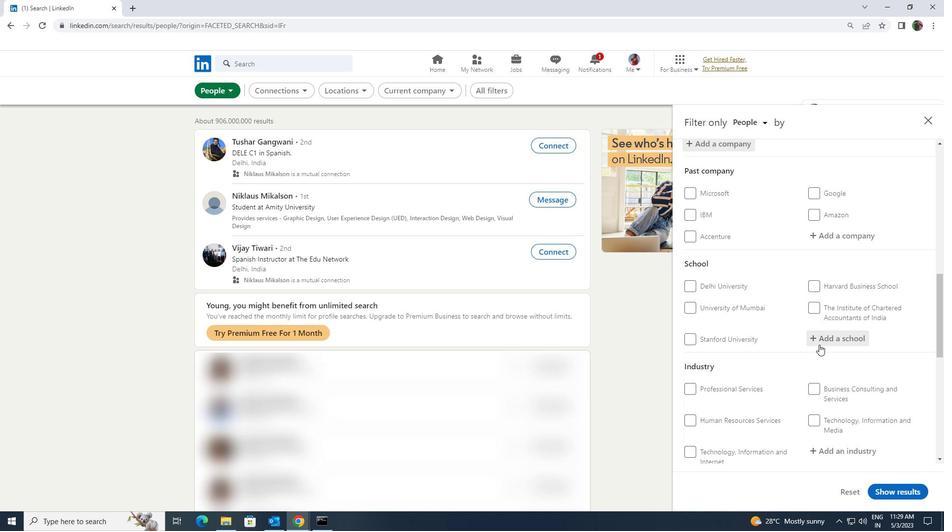 
Action: Key pressed <Key.shift><Key.shift><Key.shift>PATRI
Screenshot: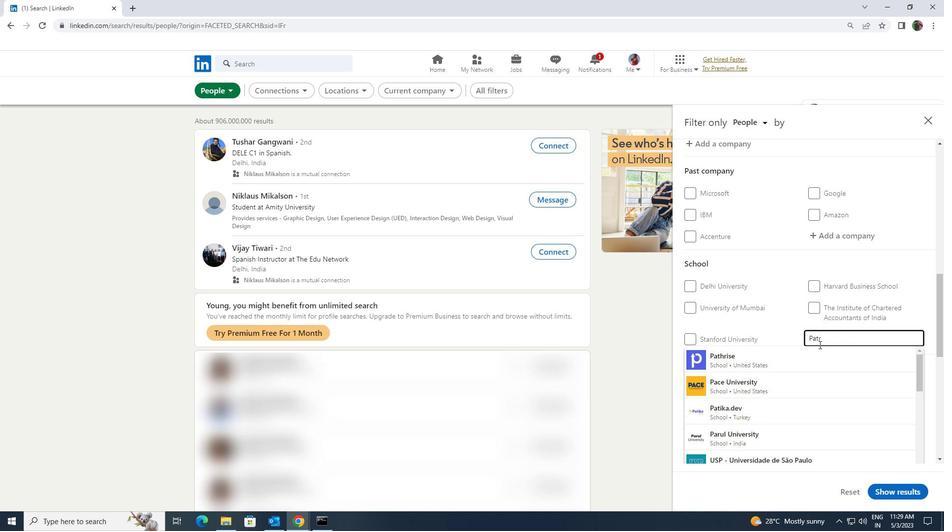 
Action: Mouse moved to (819, 383)
Screenshot: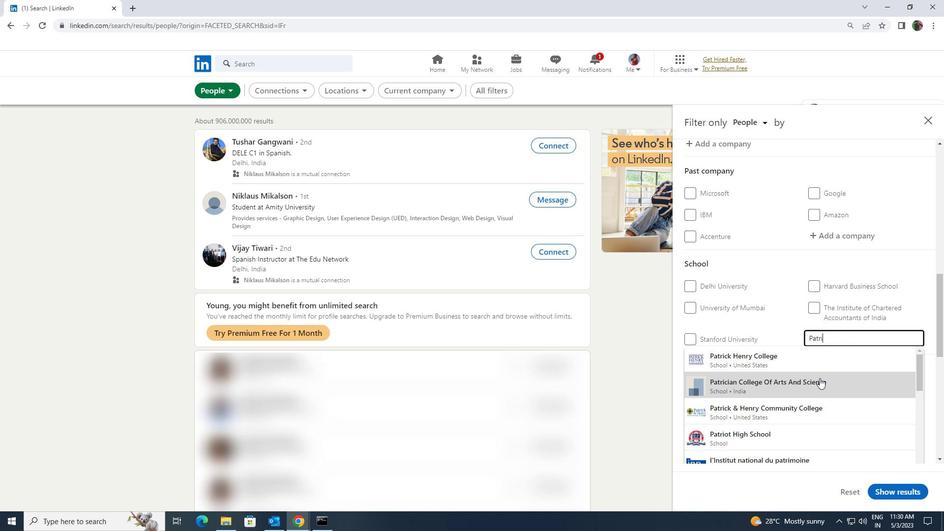 
Action: Mouse pressed left at (819, 383)
Screenshot: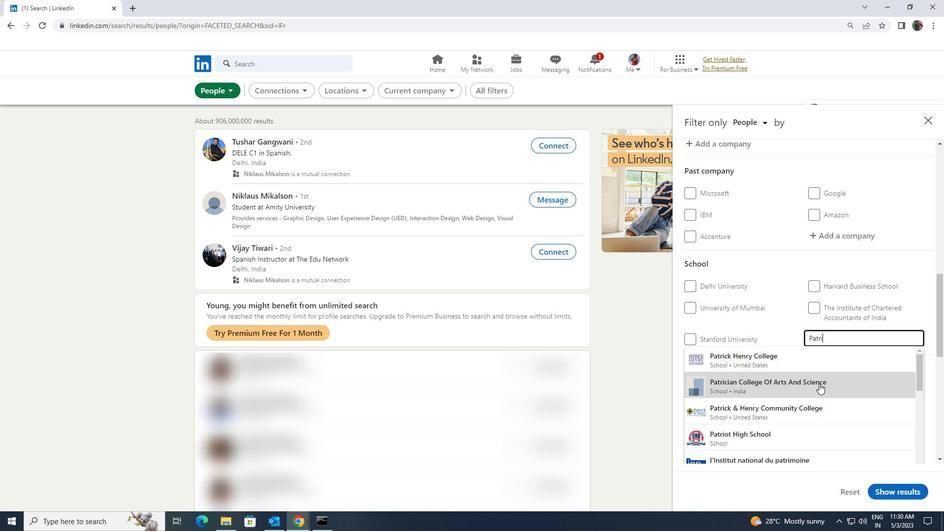 
Action: Mouse moved to (811, 381)
Screenshot: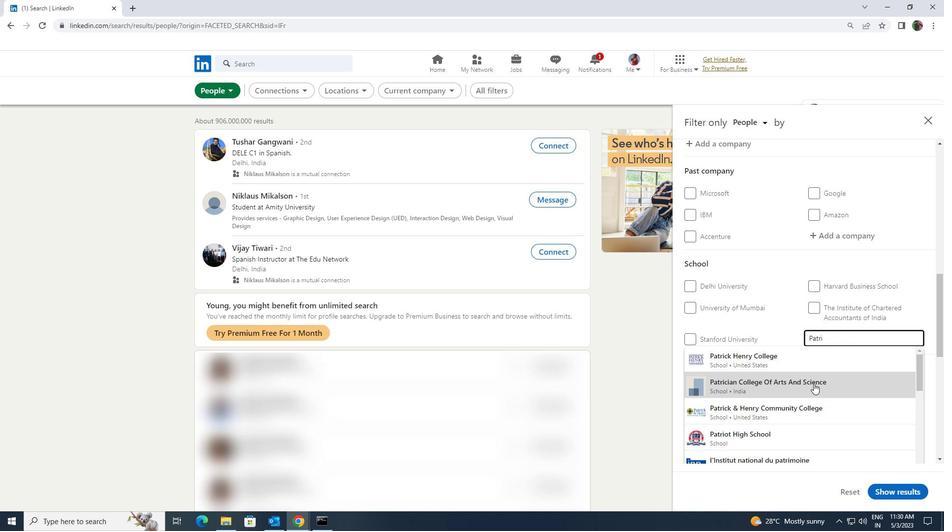 
Action: Mouse scrolled (811, 381) with delta (0, 0)
Screenshot: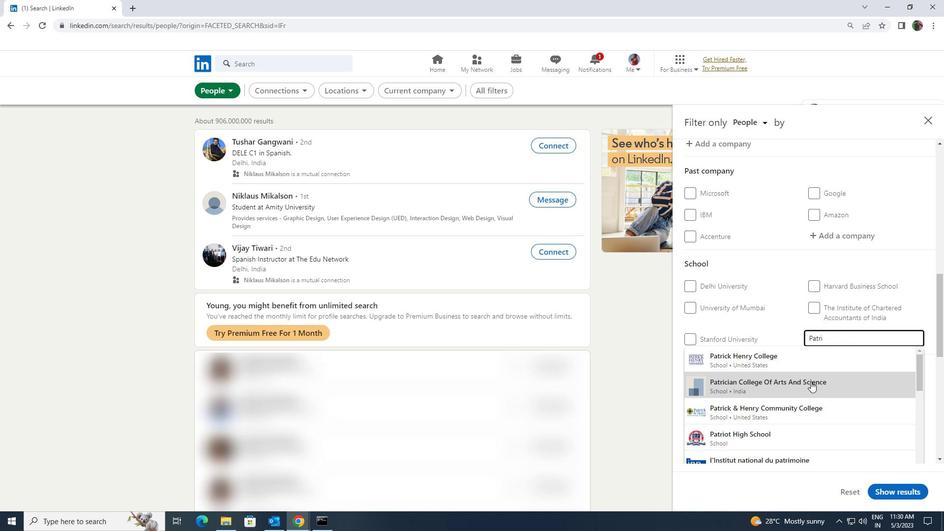 
Action: Mouse moved to (811, 381)
Screenshot: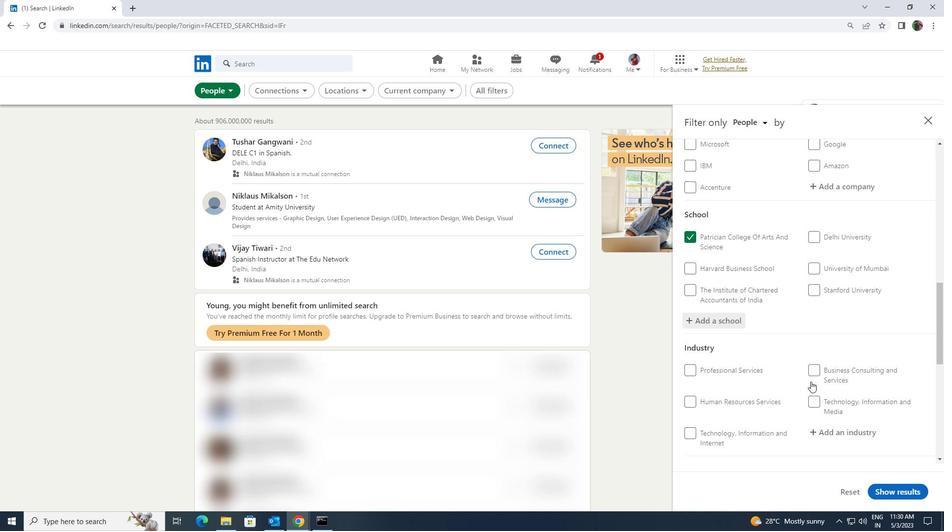
Action: Mouse scrolled (811, 380) with delta (0, 0)
Screenshot: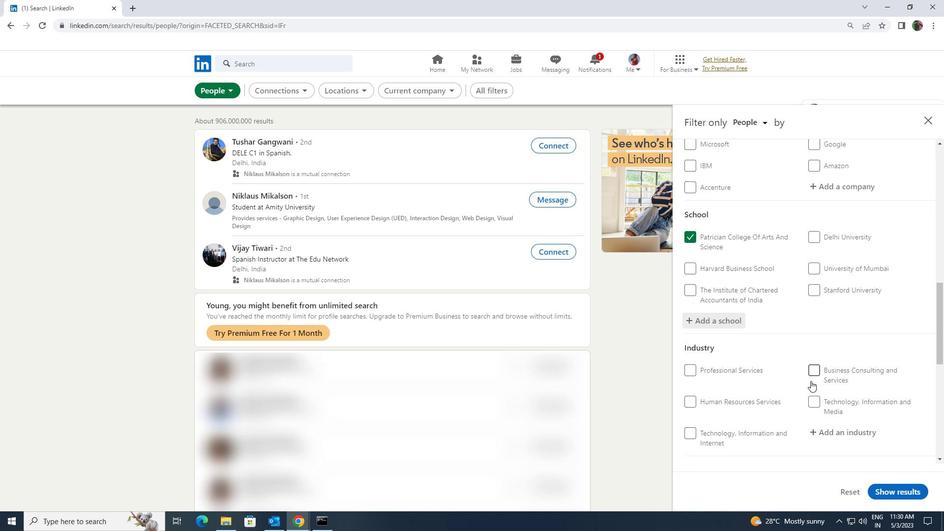 
Action: Mouse pressed left at (811, 381)
Screenshot: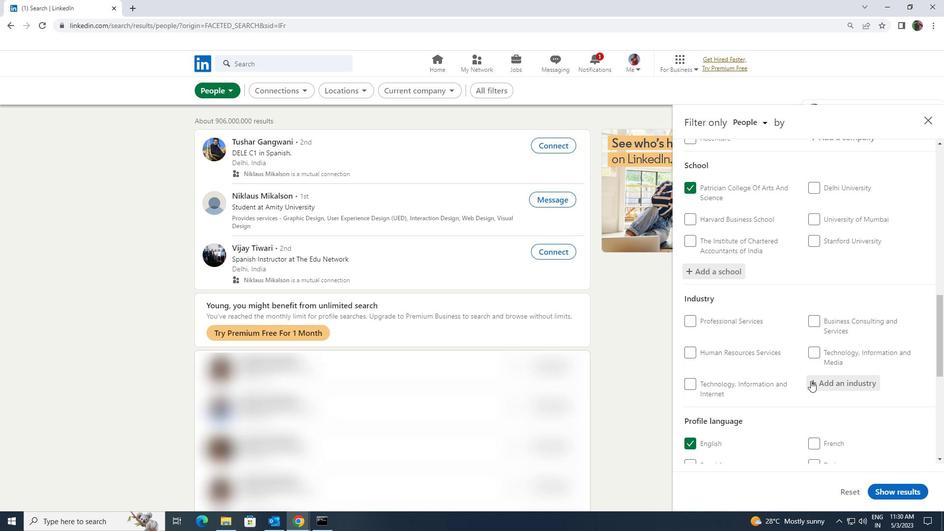 
Action: Key pressed <Key.shift><Key.shift><Key.shift><Key.shift><Key.shift><Key.shift><Key.shift><Key.shift><Key.shift><Key.shift><Key.shift><Key.shift><Key.shift><Key.shift><Key.shift><Key.shift><Key.shift><Key.shift><Key.shift><Key.shift><Key.shift><Key.shift><Key.shift><Key.shift><Key.shift><Key.shift><Key.shift><Key.shift><Key.shift><Key.shift><Key.shift><Key.shift><Key.shift><Key.shift><Key.shift><Key.shift><Key.shift><Key.shift><Key.shift><Key.shift><Key.shift><Key.shift>HOUSING
Screenshot: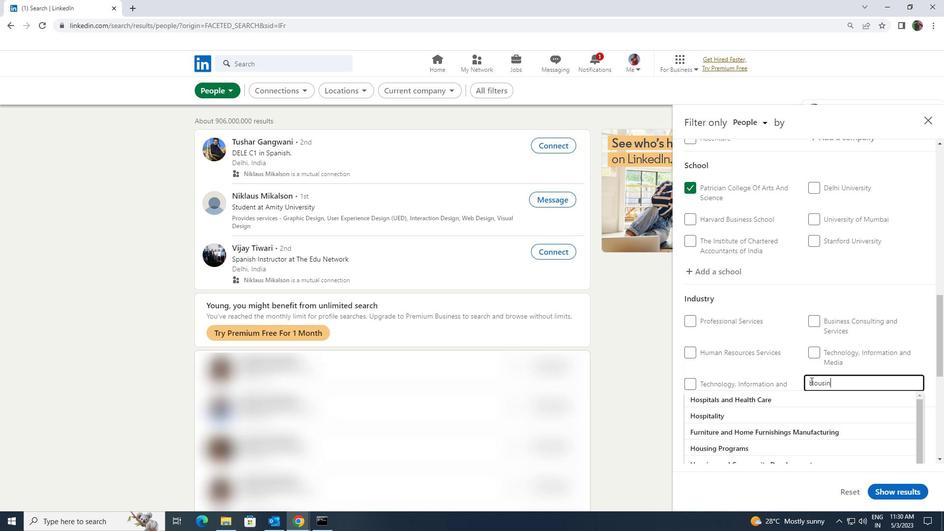 
Action: Mouse moved to (806, 419)
Screenshot: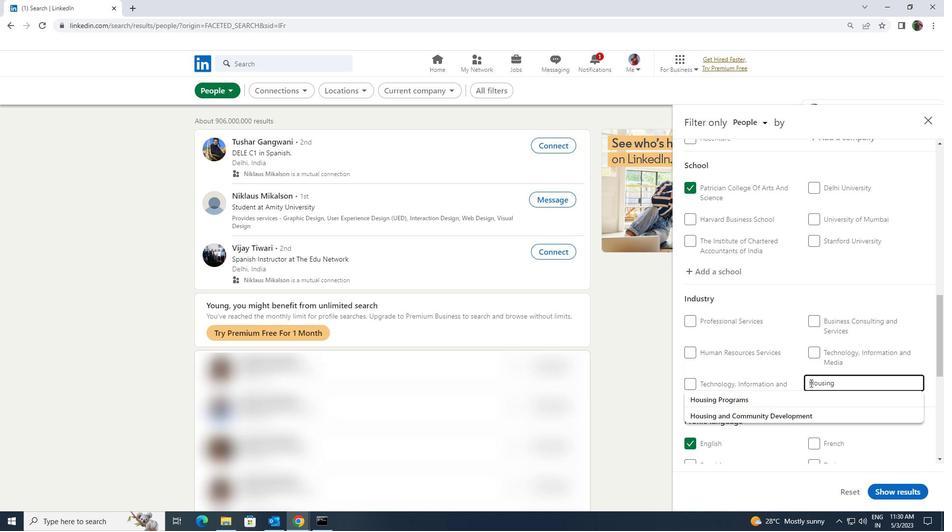 
Action: Mouse pressed left at (806, 419)
Screenshot: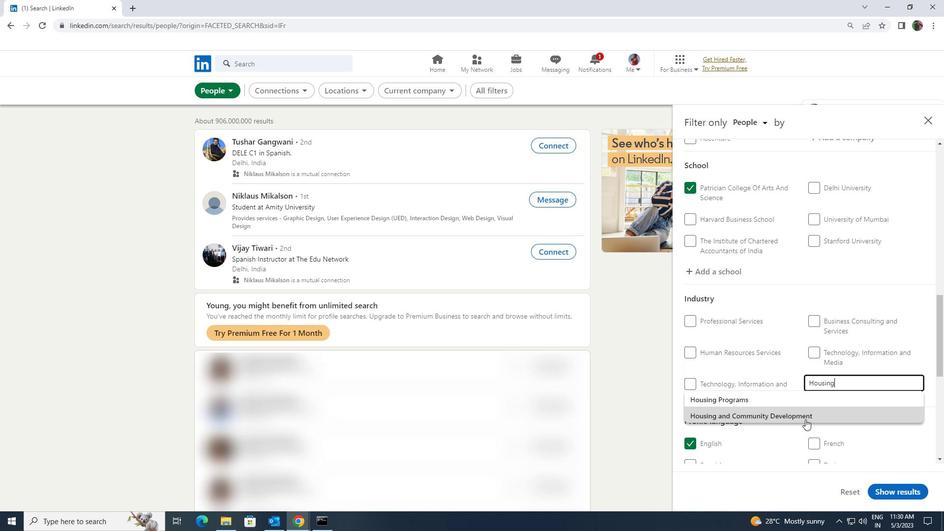 
Action: Mouse moved to (797, 415)
Screenshot: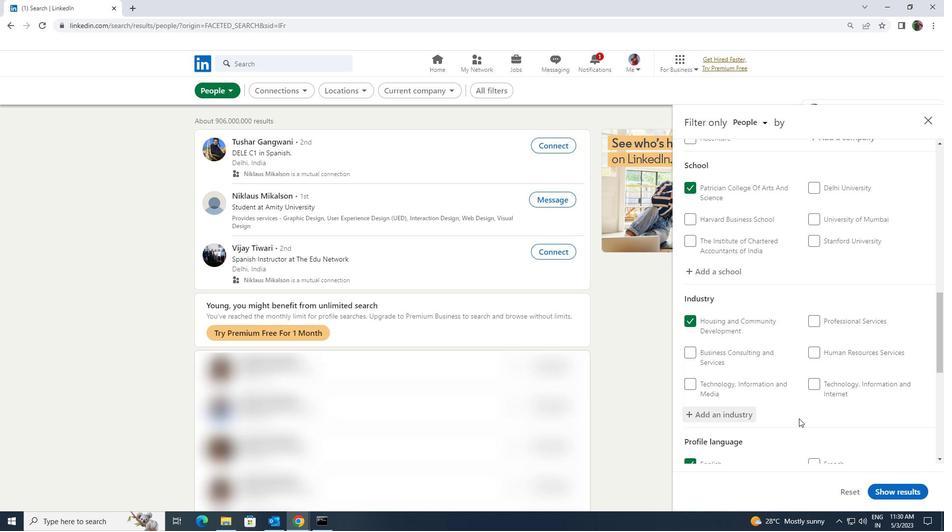 
Action: Mouse scrolled (797, 415) with delta (0, 0)
Screenshot: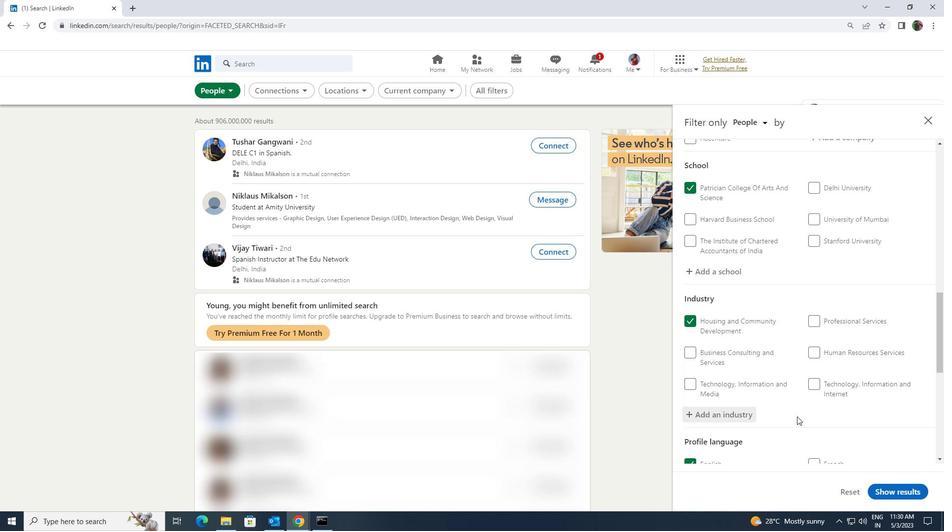 
Action: Mouse scrolled (797, 415) with delta (0, 0)
Screenshot: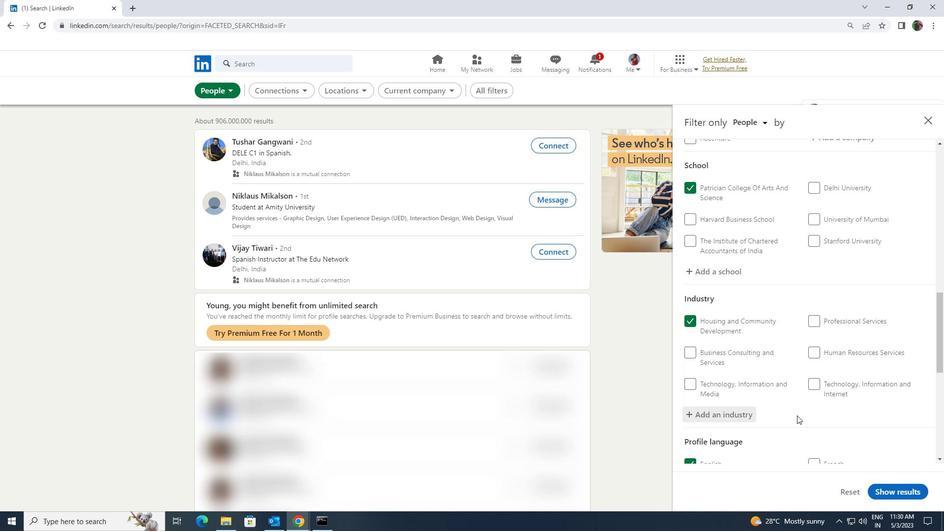 
Action: Mouse scrolled (797, 415) with delta (0, 0)
Screenshot: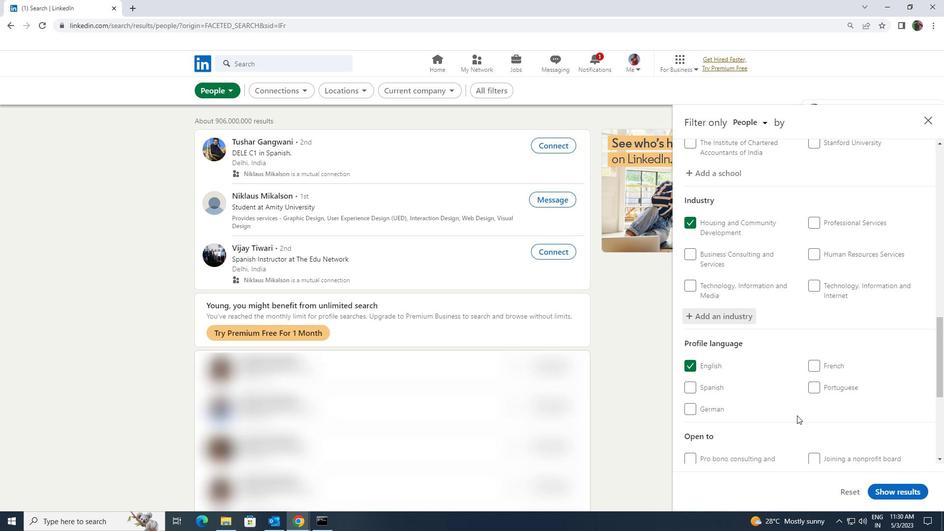 
Action: Mouse scrolled (797, 415) with delta (0, 0)
Screenshot: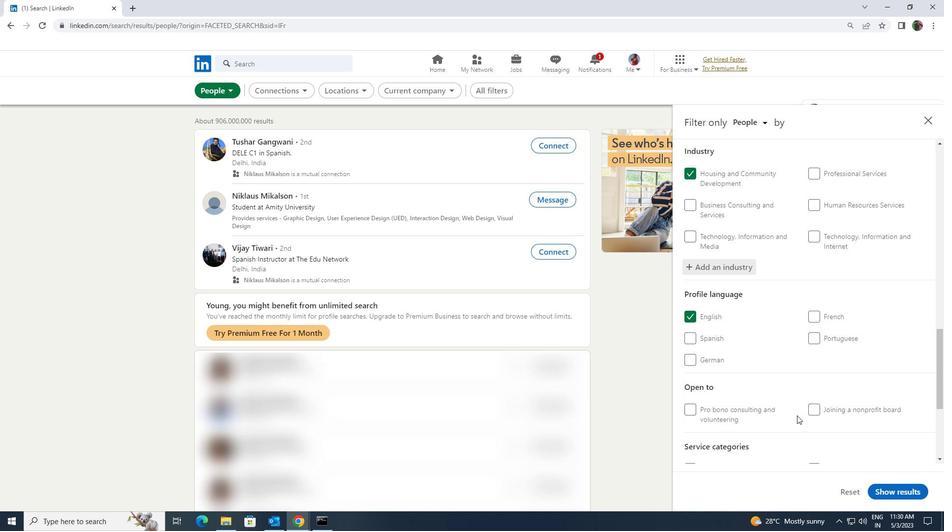
Action: Mouse scrolled (797, 415) with delta (0, 0)
Screenshot: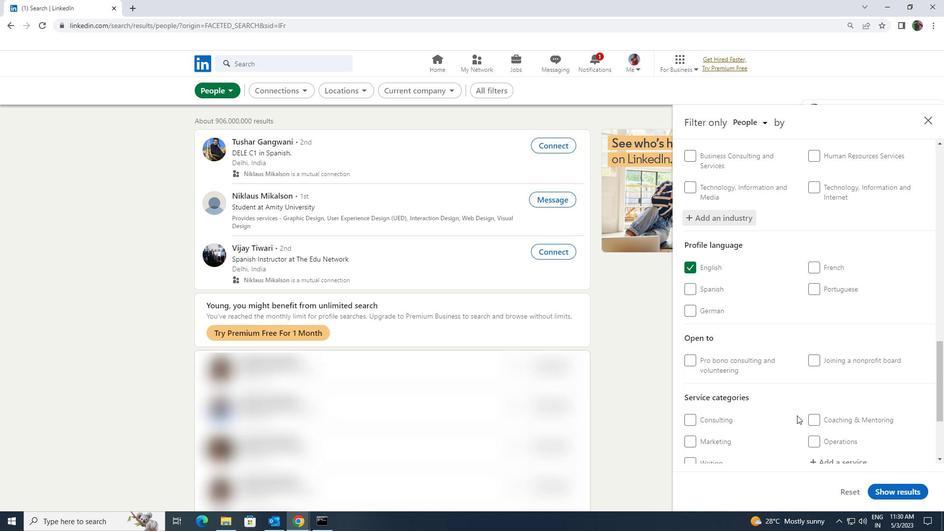 
Action: Mouse moved to (812, 412)
Screenshot: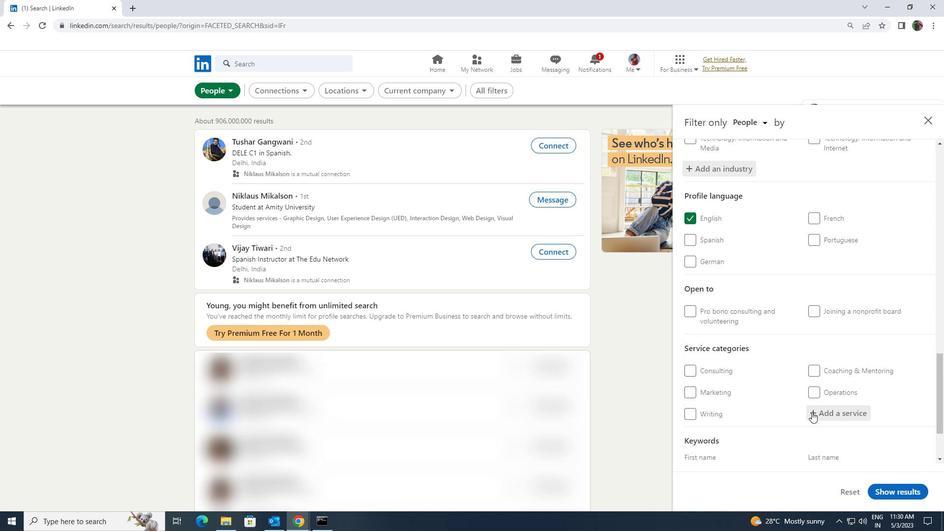
Action: Mouse pressed left at (812, 412)
Screenshot: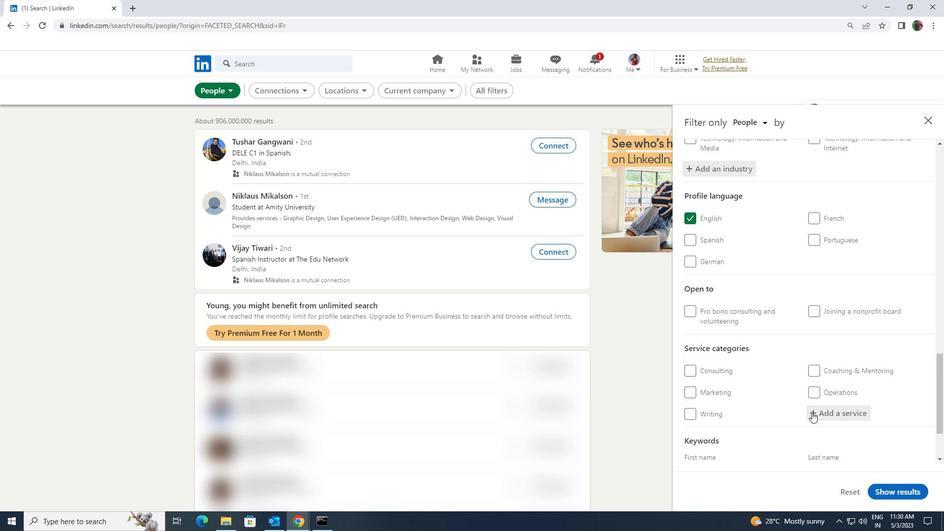 
Action: Mouse moved to (807, 406)
Screenshot: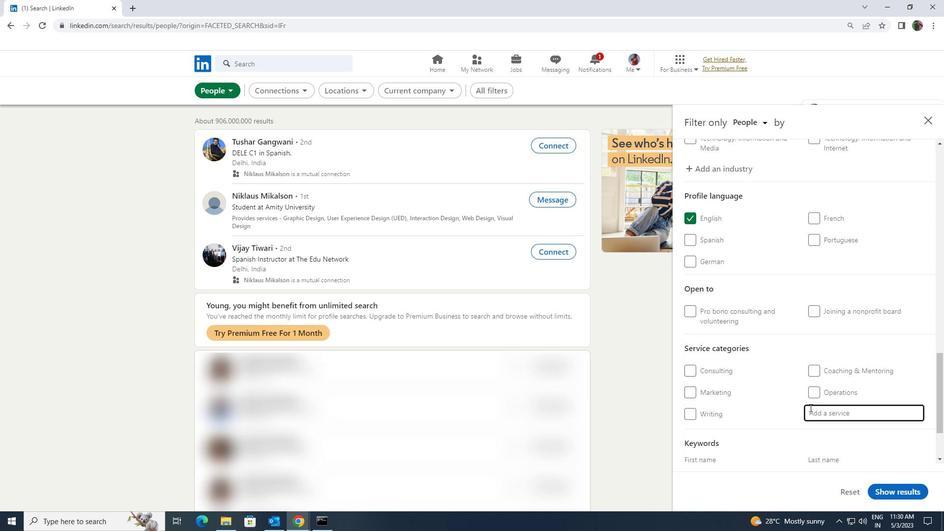 
Action: Key pressed <Key.shift><Key.shift><Key.shift><Key.shift><Key.shift><Key.shift><Key.shift><Key.shift><Key.shift><Key.shift><Key.shift><Key.shift><Key.shift><Key.shift><Key.shift><Key.shift><Key.shift><Key.shift><Key.shift>LEADER
Screenshot: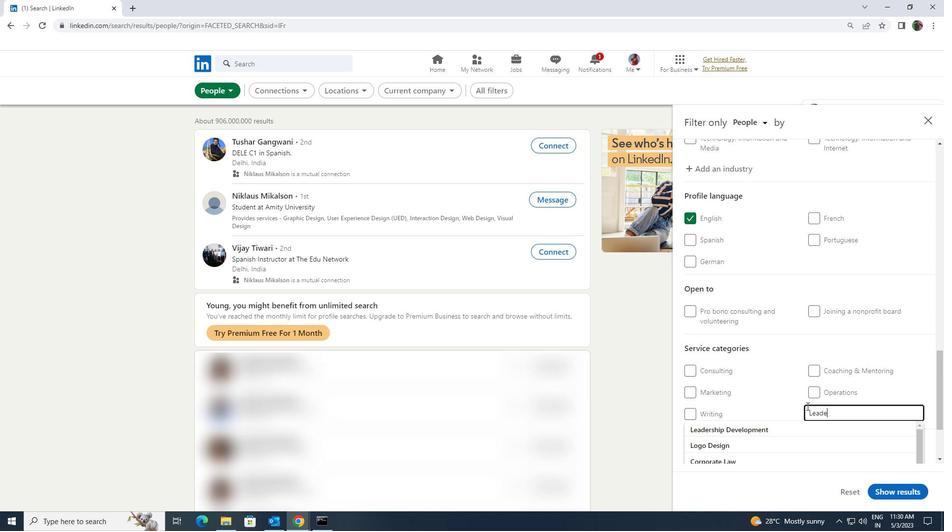 
Action: Mouse moved to (801, 423)
Screenshot: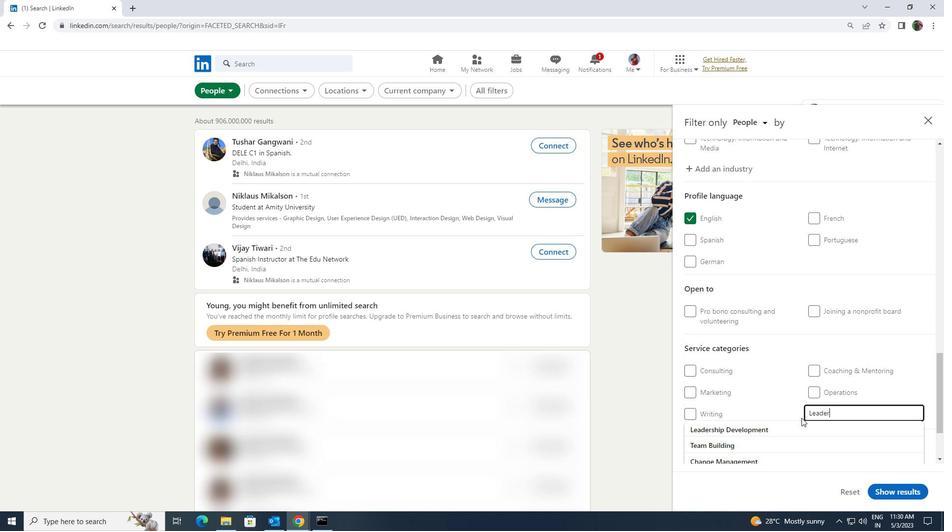 
Action: Mouse pressed left at (801, 423)
Screenshot: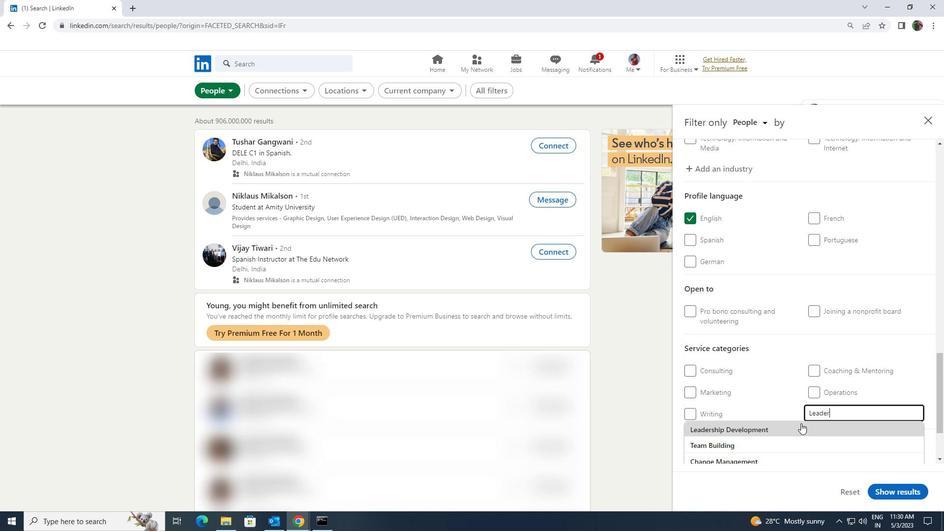 
Action: Mouse moved to (797, 420)
Screenshot: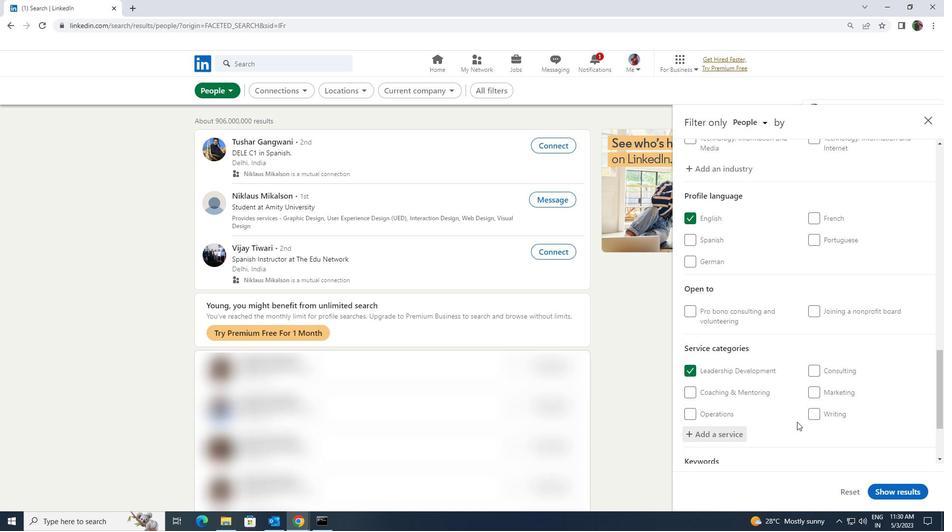 
Action: Mouse scrolled (797, 420) with delta (0, 0)
Screenshot: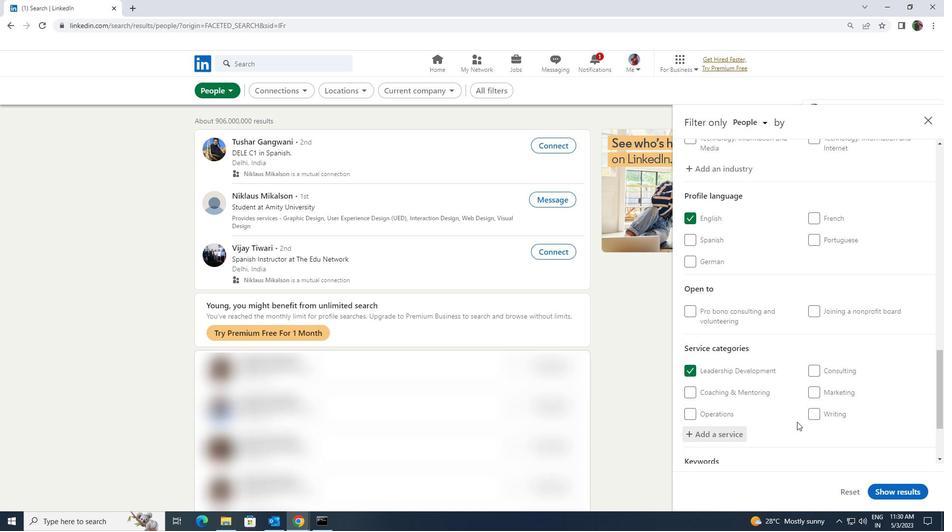 
Action: Mouse scrolled (797, 420) with delta (0, 0)
Screenshot: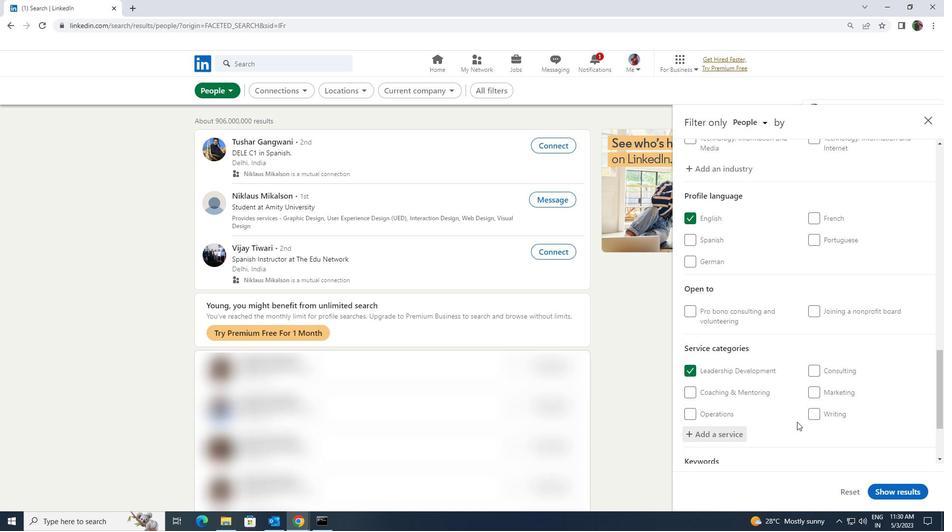 
Action: Mouse moved to (792, 425)
Screenshot: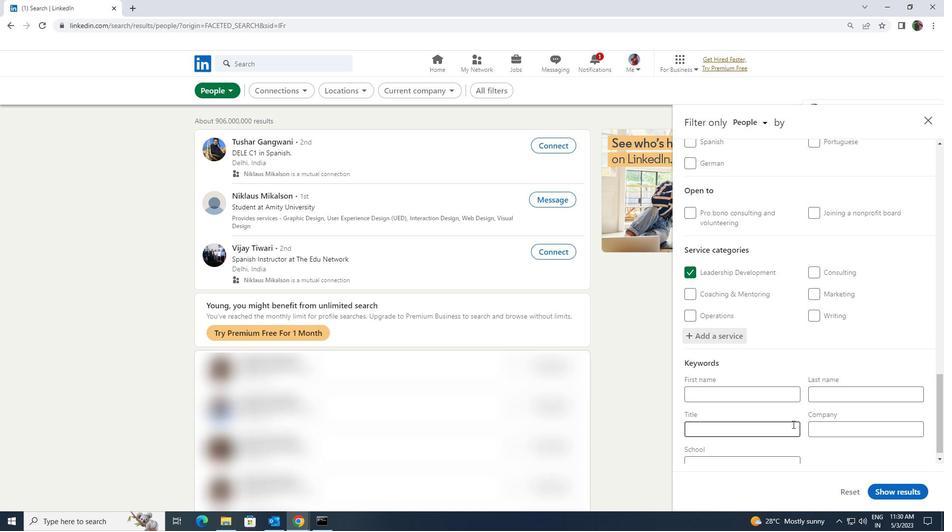
Action: Mouse pressed left at (792, 425)
Screenshot: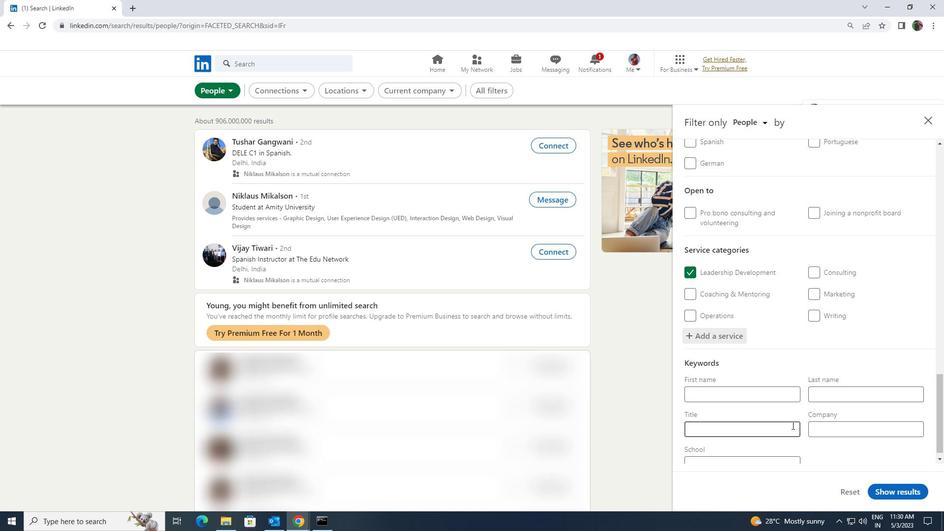 
Action: Key pressed <Key.shift><Key.shift><Key.shift><Key.shift><Key.shift>ORDEL<Key.backspace>RLY
Screenshot: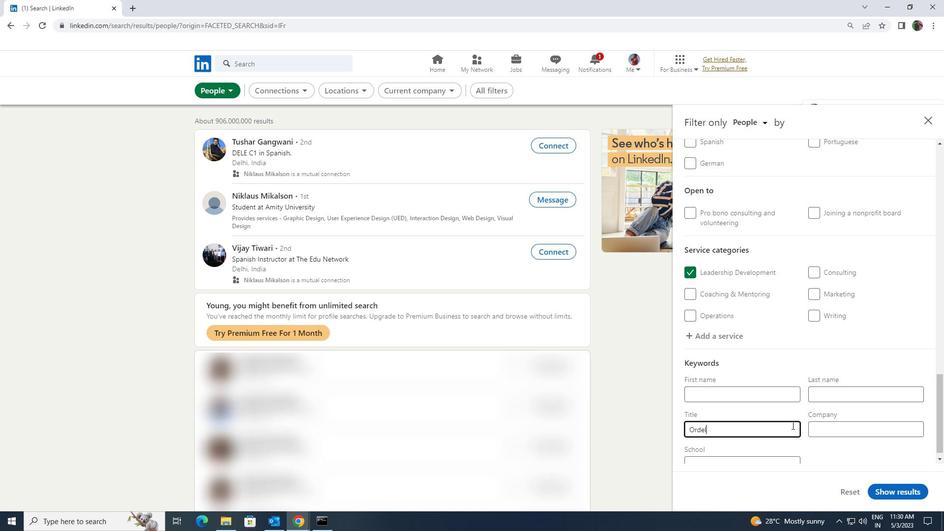 
Action: Mouse moved to (880, 489)
Screenshot: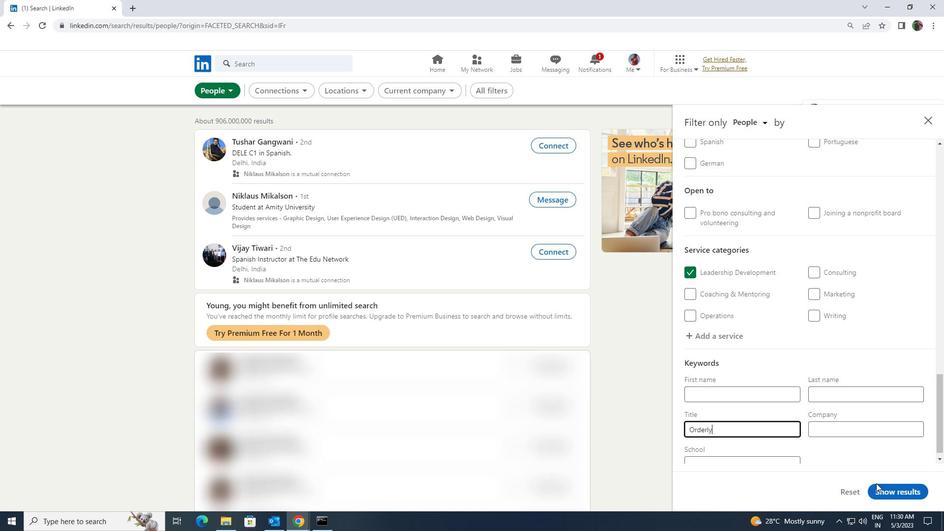 
Action: Mouse pressed left at (880, 489)
Screenshot: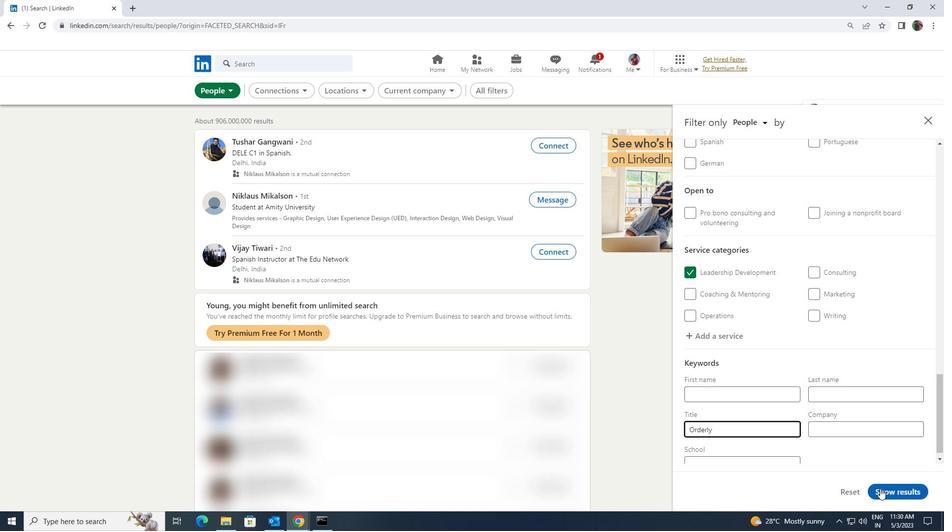
